 Task: Find a flat in Bien Hoa, Vietnam, for 1 adult from August 1 to August 5, with a price range of ₹6000 to ₹15000, WiFi, and self check-in.
Action: Mouse moved to (438, 107)
Screenshot: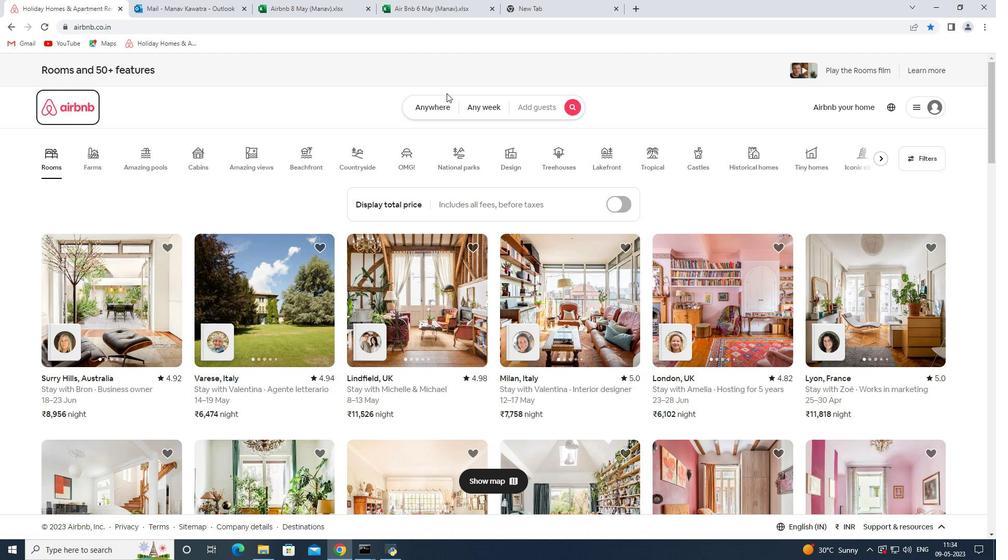 
Action: Mouse pressed left at (438, 107)
Screenshot: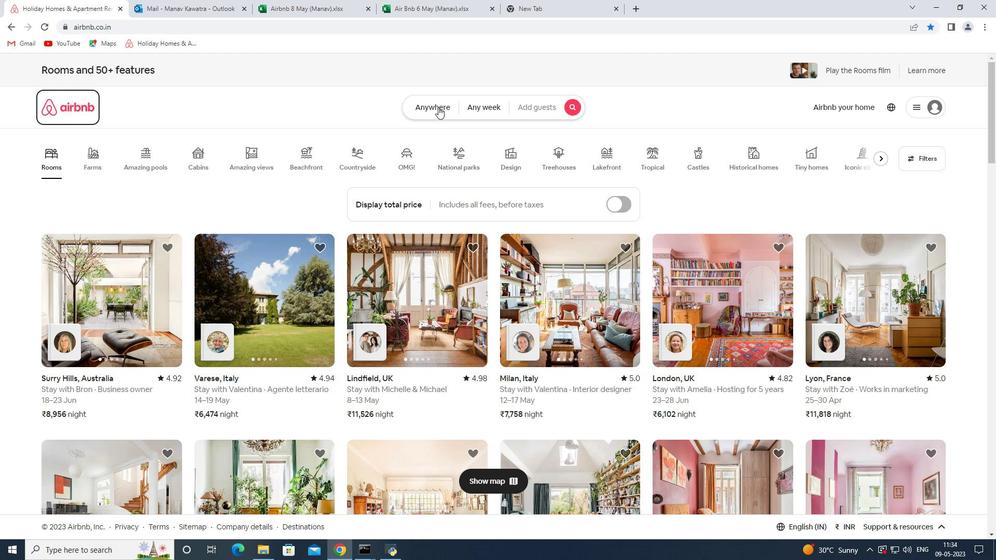 
Action: Mouse moved to (347, 152)
Screenshot: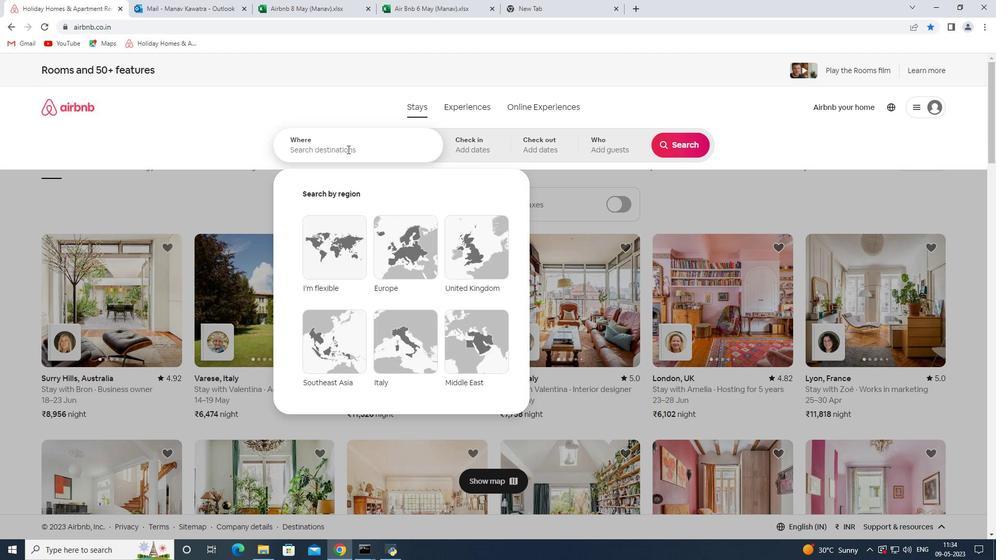 
Action: Mouse pressed left at (347, 152)
Screenshot: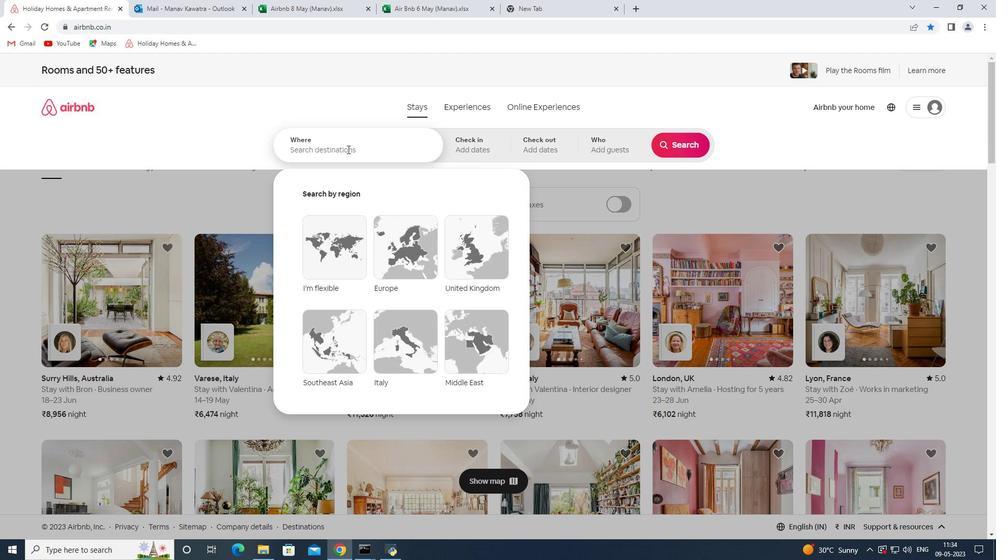 
Action: Key pressed <Key.shift>Bien<Key.space><Key.shift><Key.shift><Key.shift><Key.shift><Key.shift><Key.shift><Key.shift><Key.shift><Key.shift><Key.shift><Key.shift><Key.shift><Key.shift><Key.shift><Key.shift><Key.shift><Key.shift><Key.shift><Key.shift><Key.shift><Key.shift><Key.shift><Key.shift><Key.shift><Key.shift><Key.shift><Key.shift><Key.shift><Key.shift><Key.shift><Key.shift><Key.shift><Key.shift><Key.shift><Key.shift><Key.shift><Key.shift><Key.shift><Key.shift><Key.shift><Key.shift><Key.shift><Key.shift><Key.shift><Key.shift><Key.shift><Key.shift><Key.shift><Key.shift><Key.shift><Key.shift><Key.shift><Key.shift><Key.shift><Key.shift><Key.shift><Key.shift>Hoa<Key.space><Key.shift><Key.shift><Key.shift><Key.shift><Key.shift><Key.shift><Key.shift><Key.shift><Key.shift><Key.shift><Key.shift><Key.shift><Key.shift><Key.shift><Key.shift><Key.shift><Key.shift><Key.shift><Key.shift><Key.shift><Key.shift><Key.shift><Key.shift><Key.shift><Key.shift><Key.shift><Key.shift><Key.shift><Key.shift><Key.shift><Key.shift><Key.shift><Key.shift>Vietnam<Key.space><Key.enter>
Screenshot: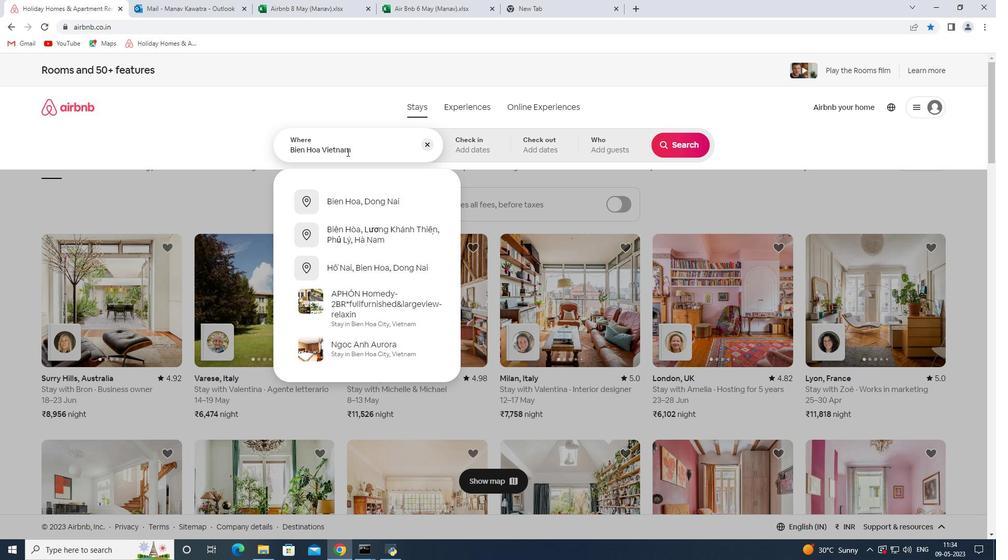
Action: Mouse moved to (679, 226)
Screenshot: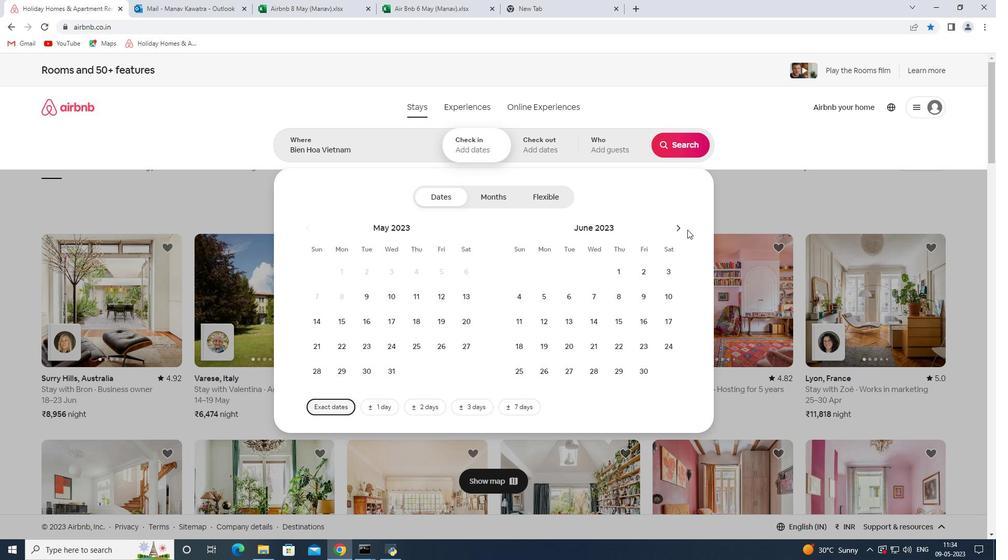 
Action: Mouse pressed left at (679, 226)
Screenshot: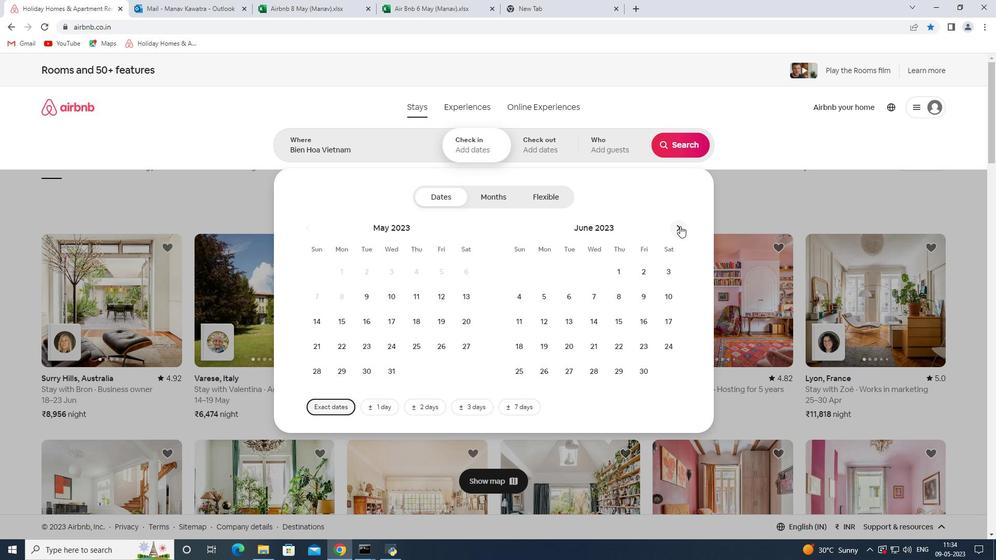
Action: Mouse pressed left at (679, 226)
Screenshot: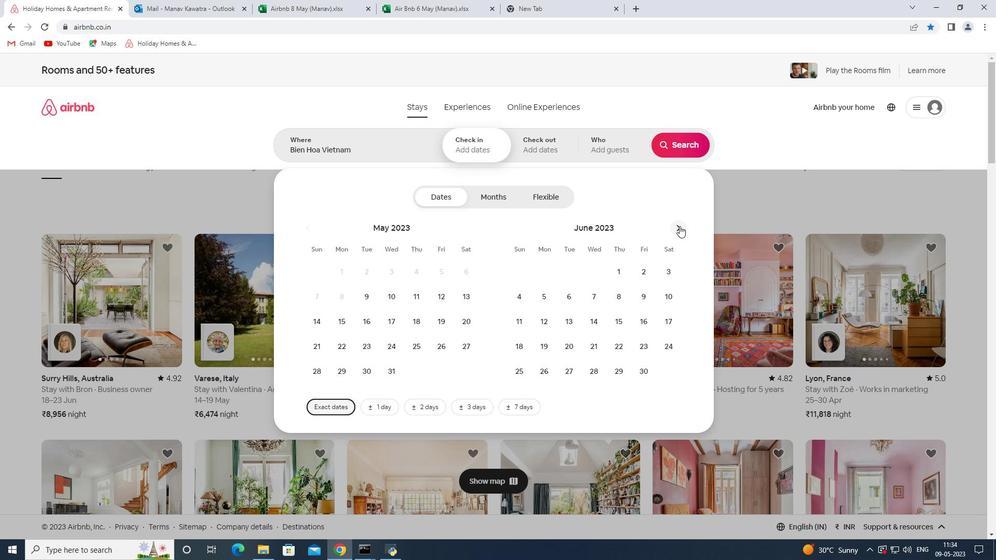 
Action: Mouse pressed left at (679, 226)
Screenshot: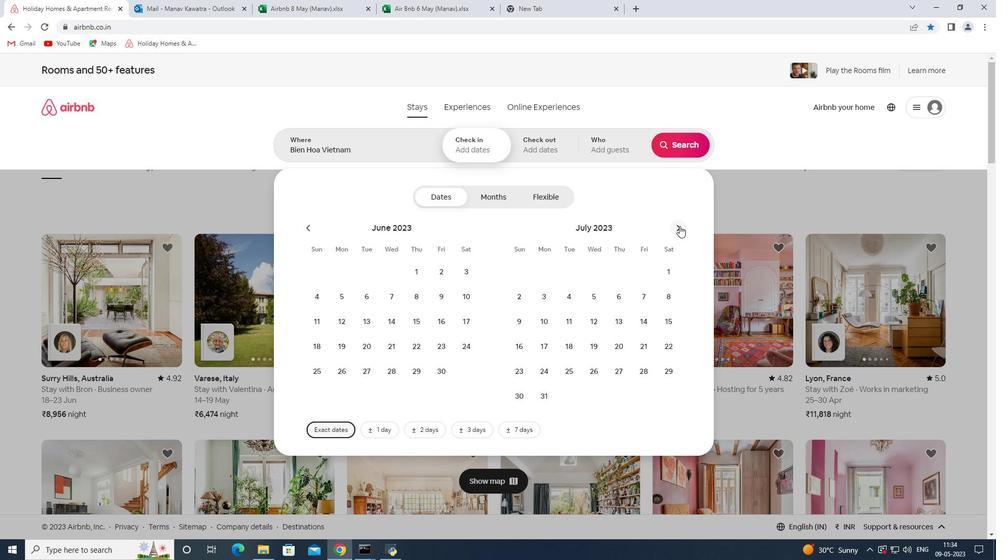 
Action: Mouse moved to (567, 268)
Screenshot: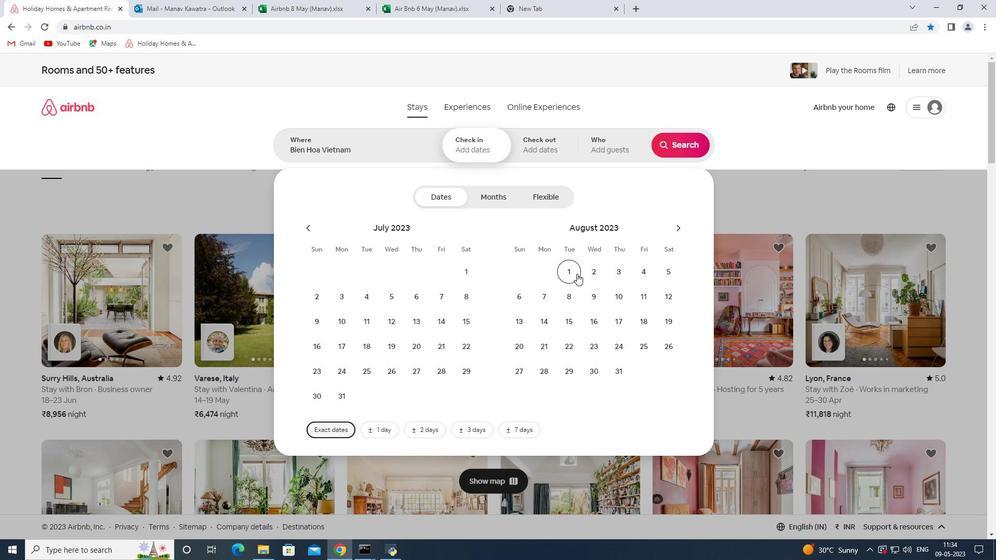 
Action: Mouse pressed left at (567, 268)
Screenshot: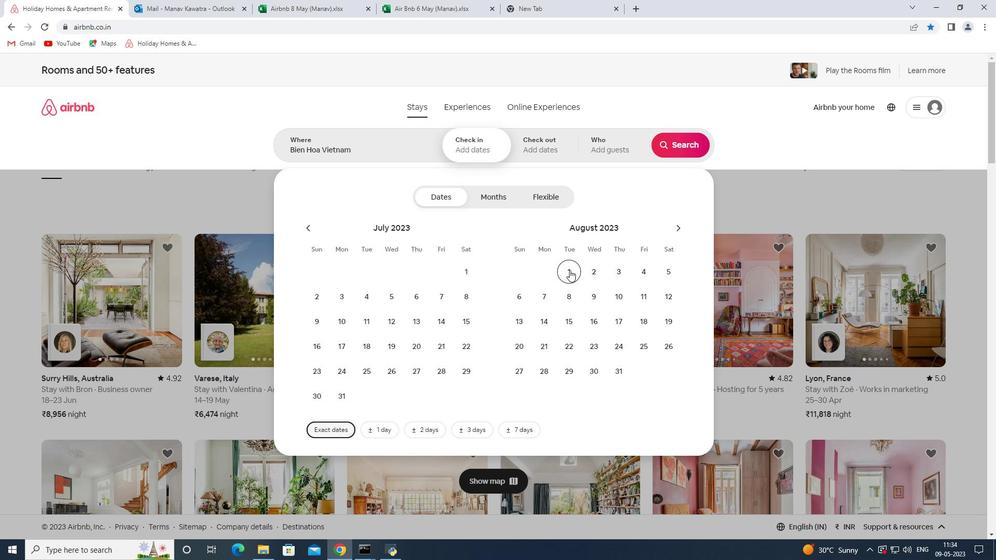 
Action: Mouse moved to (669, 278)
Screenshot: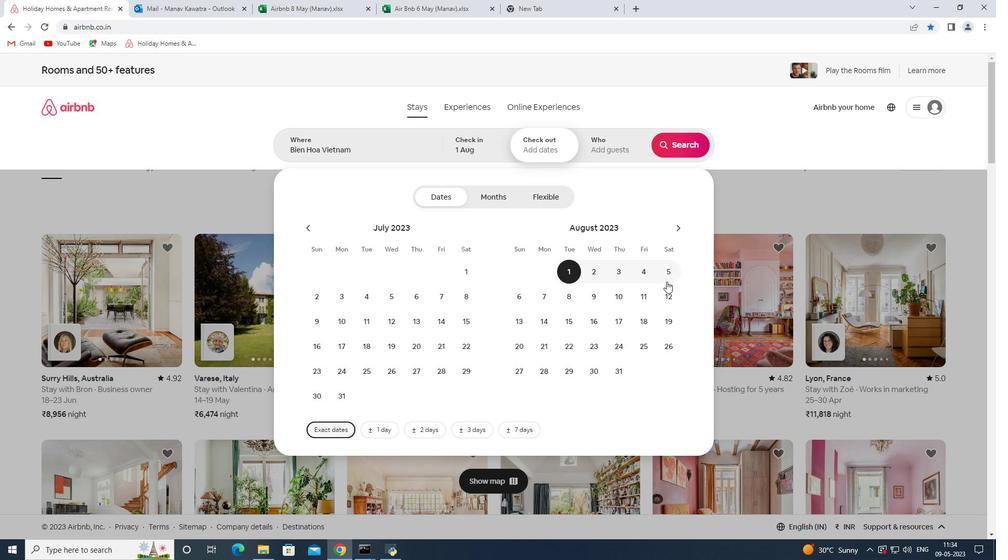 
Action: Mouse pressed left at (669, 278)
Screenshot: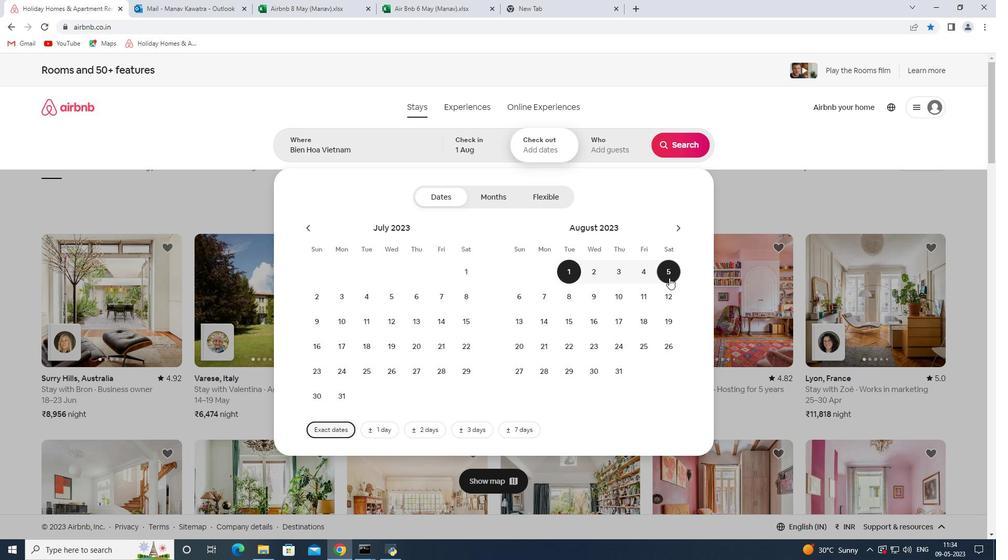 
Action: Mouse moved to (609, 147)
Screenshot: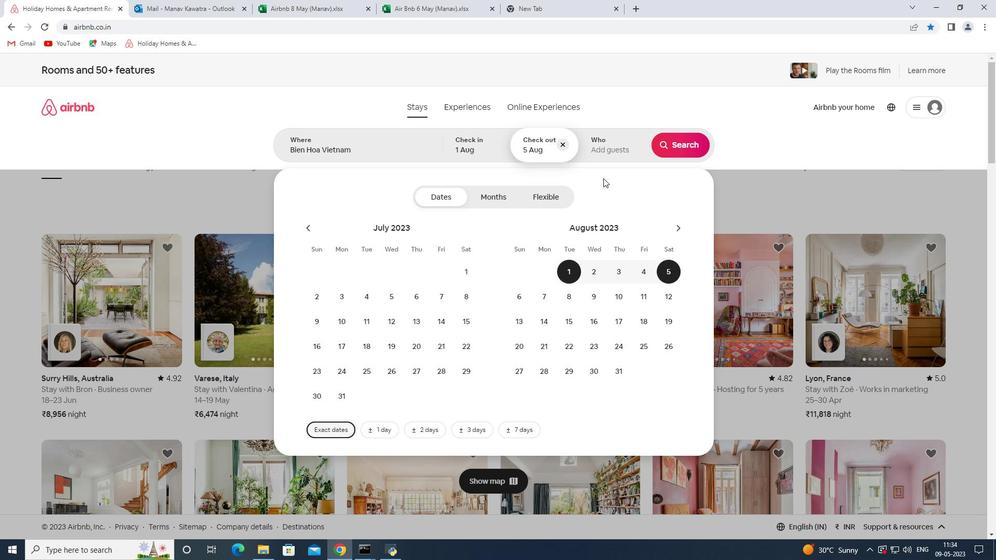 
Action: Mouse pressed left at (609, 147)
Screenshot: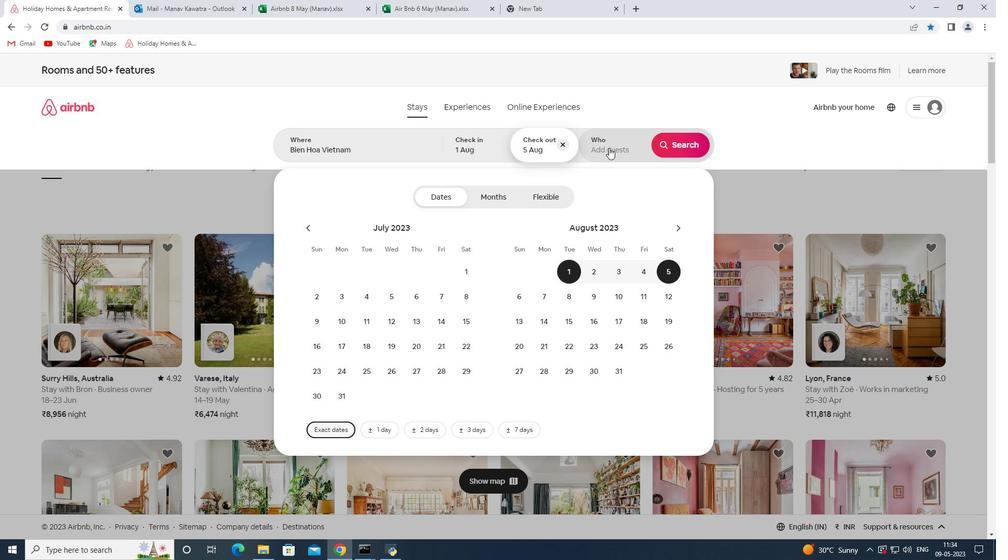 
Action: Mouse moved to (685, 201)
Screenshot: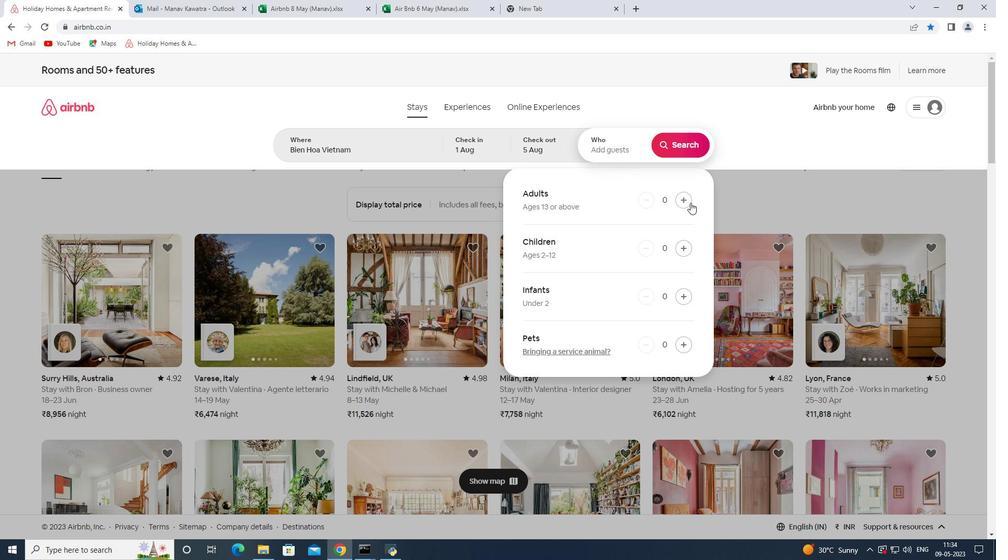 
Action: Mouse pressed left at (685, 201)
Screenshot: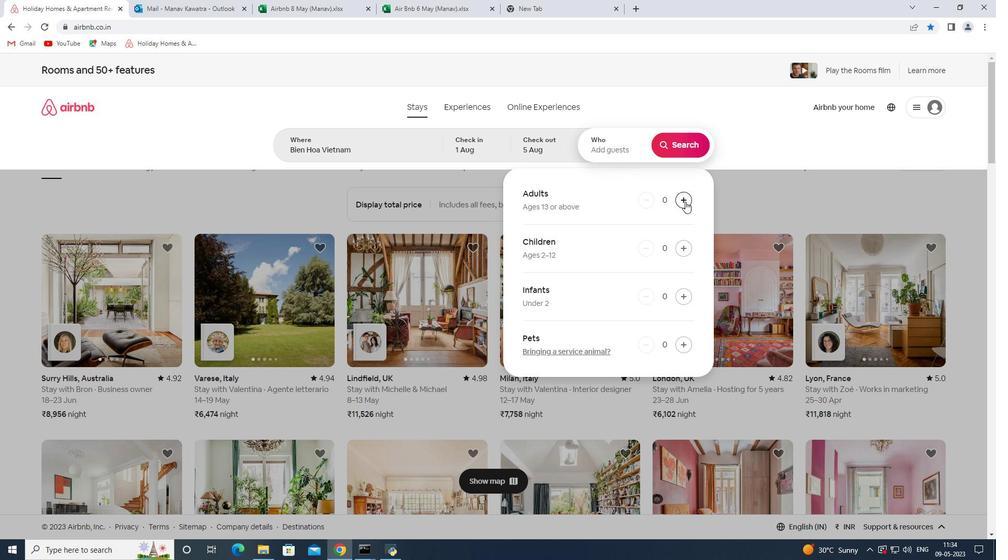 
Action: Mouse moved to (685, 151)
Screenshot: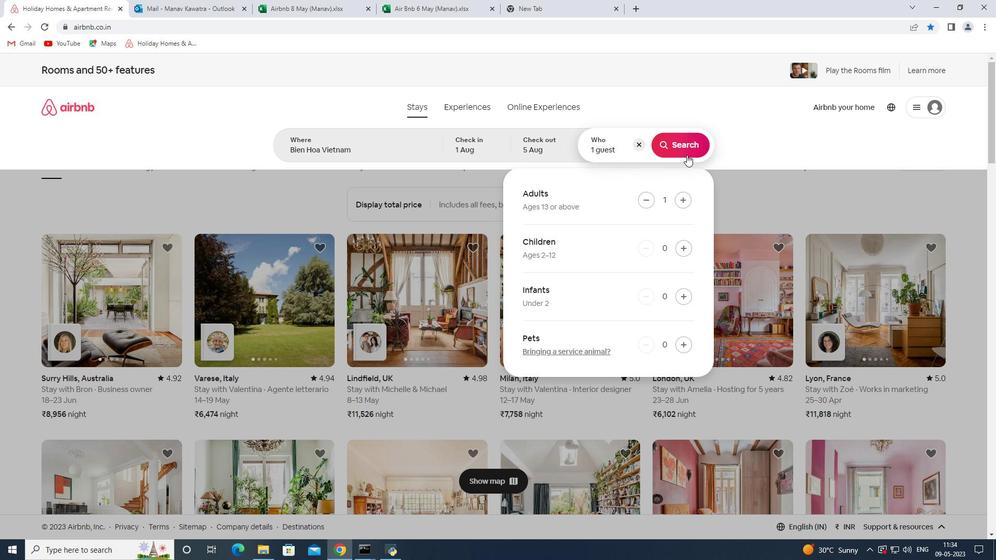 
Action: Mouse pressed left at (685, 151)
Screenshot: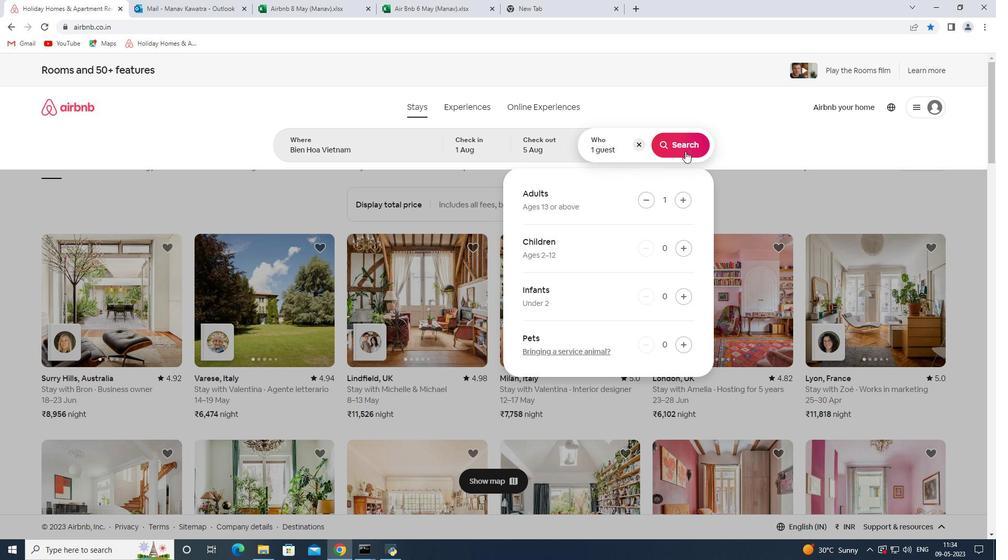 
Action: Mouse moved to (934, 109)
Screenshot: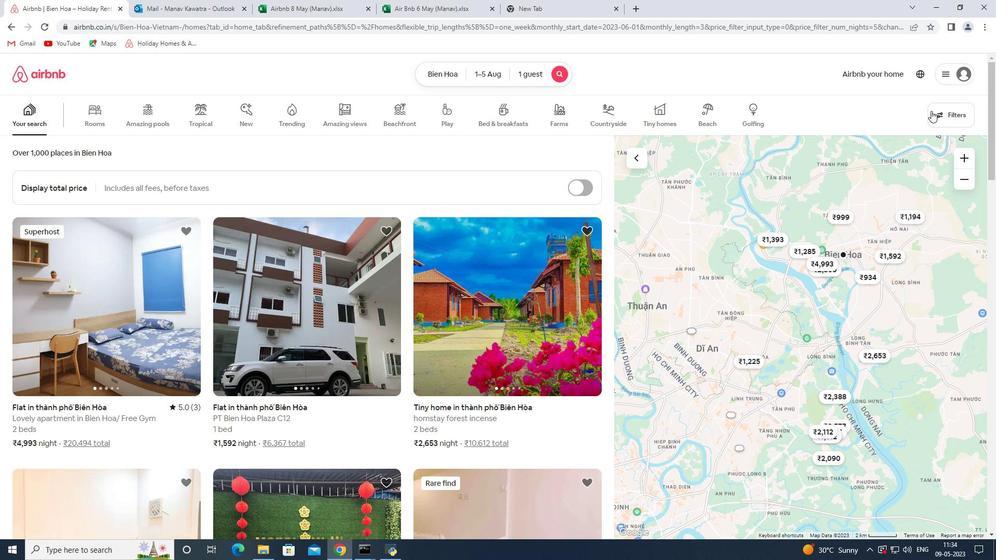 
Action: Mouse pressed left at (934, 109)
Screenshot: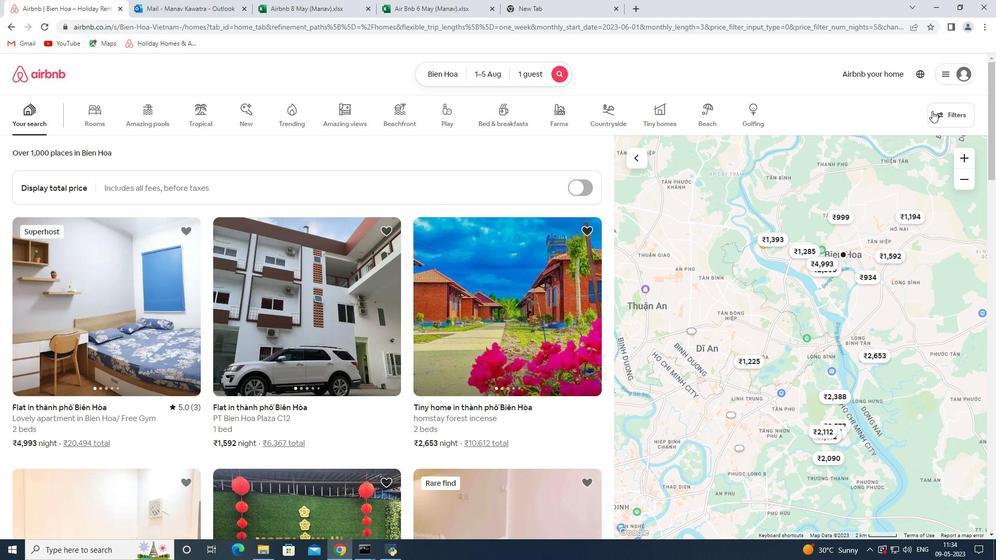 
Action: Mouse moved to (383, 371)
Screenshot: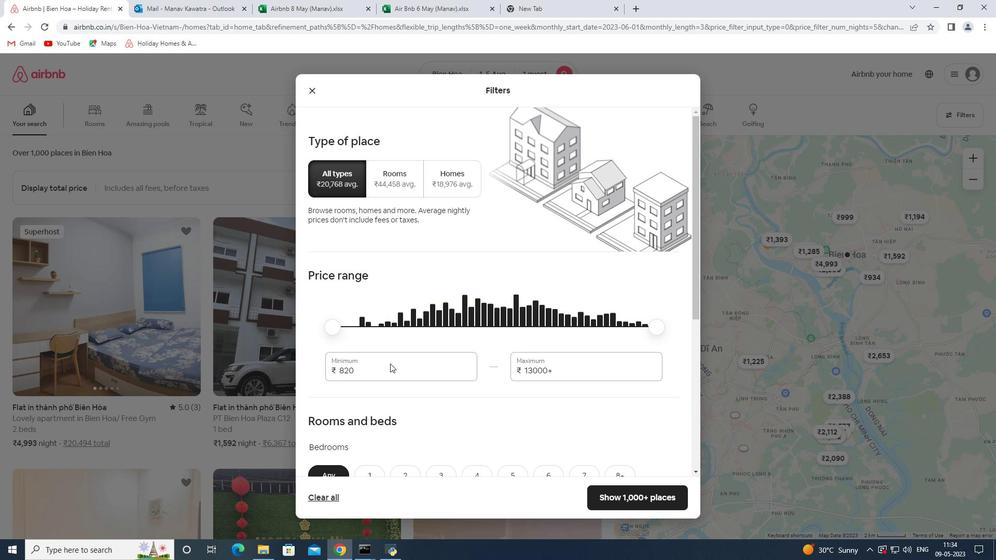 
Action: Mouse pressed left at (383, 371)
Screenshot: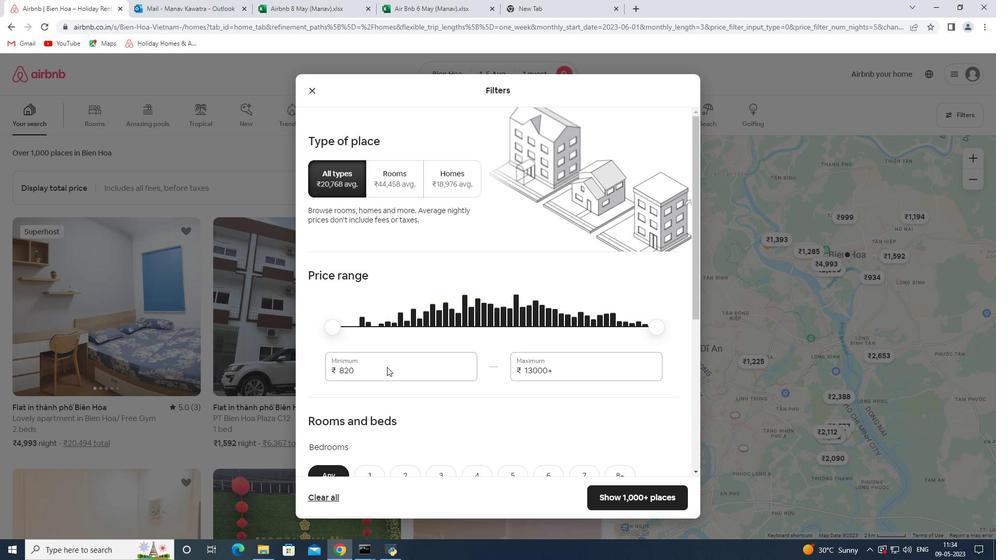 
Action: Mouse pressed left at (383, 371)
Screenshot: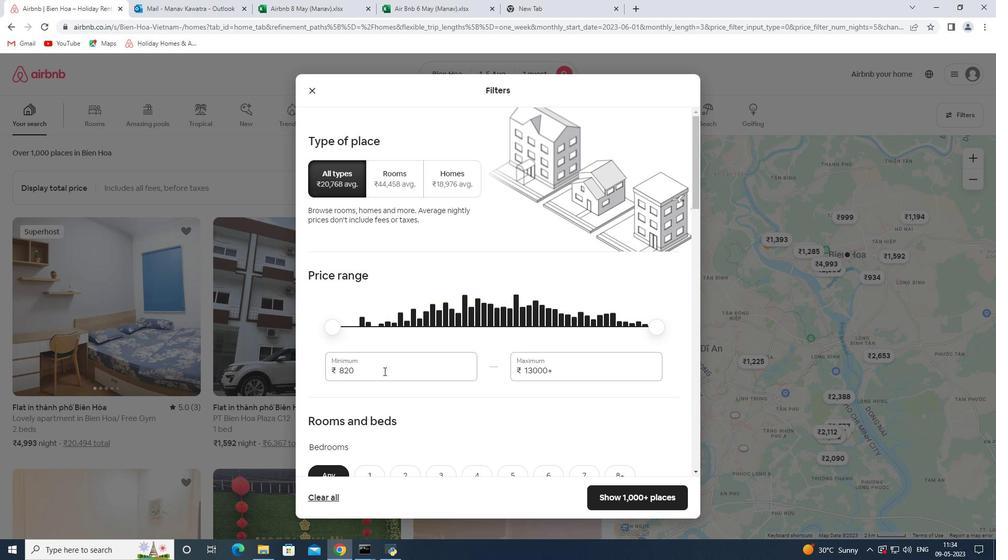
Action: Key pressed 6000<Key.tab>15000
Screenshot: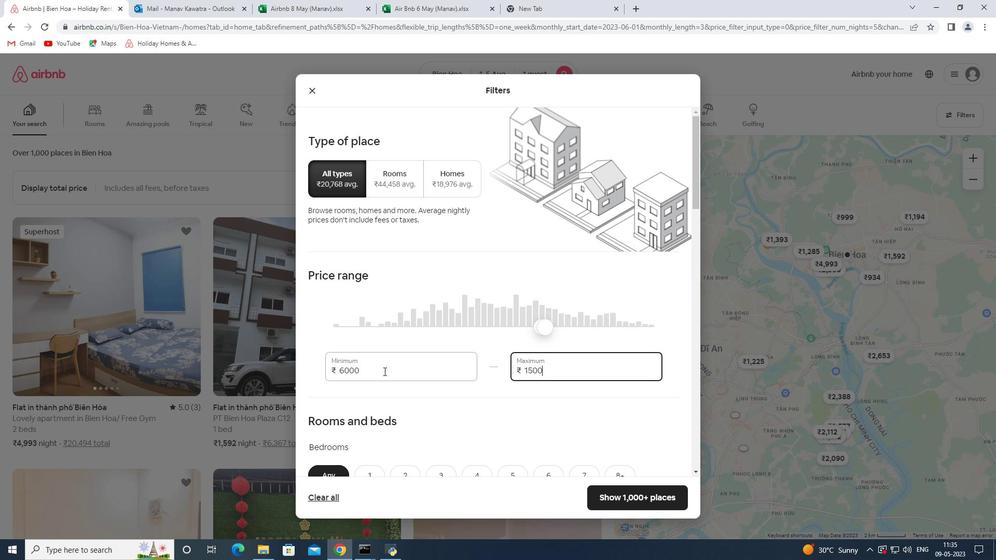 
Action: Mouse moved to (420, 340)
Screenshot: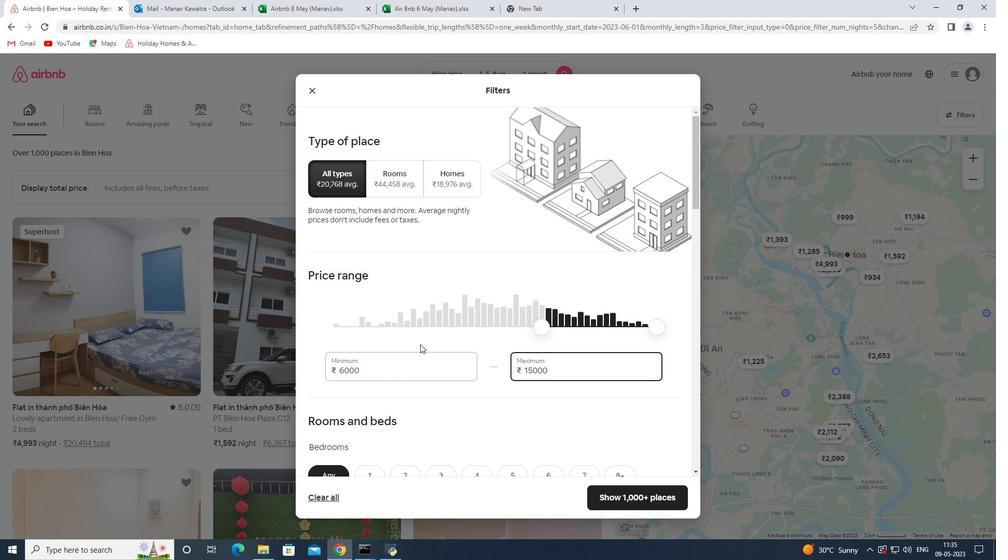 
Action: Mouse scrolled (420, 340) with delta (0, 0)
Screenshot: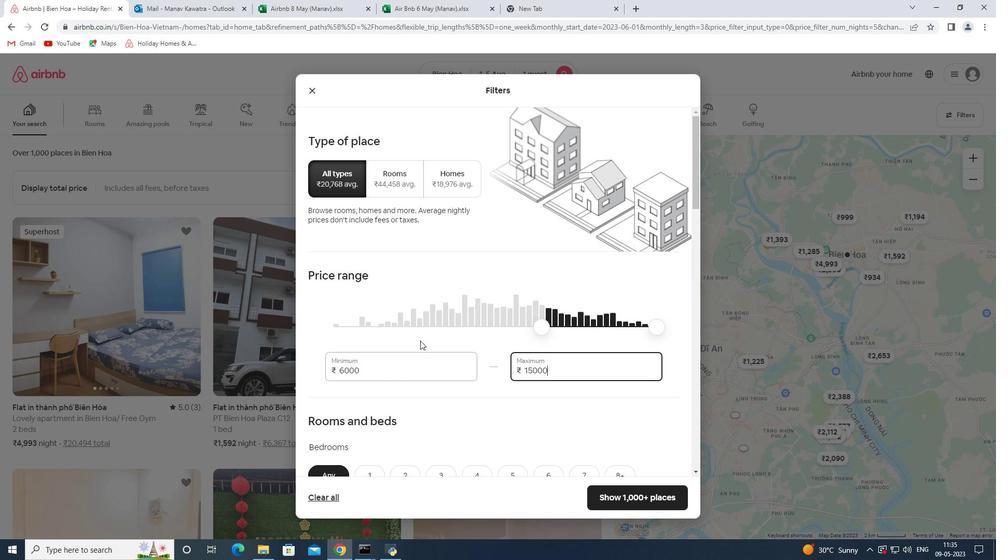 
Action: Mouse scrolled (420, 340) with delta (0, 0)
Screenshot: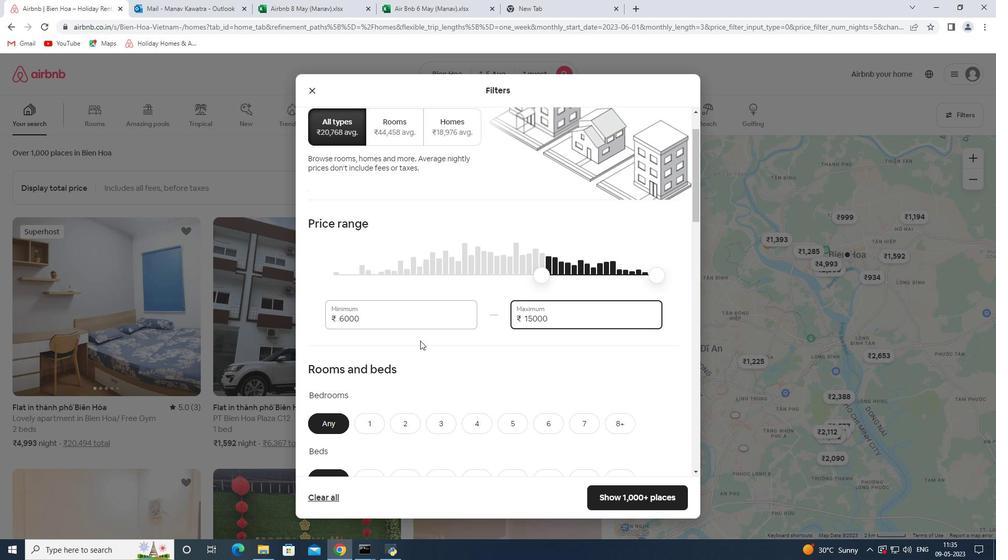 
Action: Mouse moved to (424, 304)
Screenshot: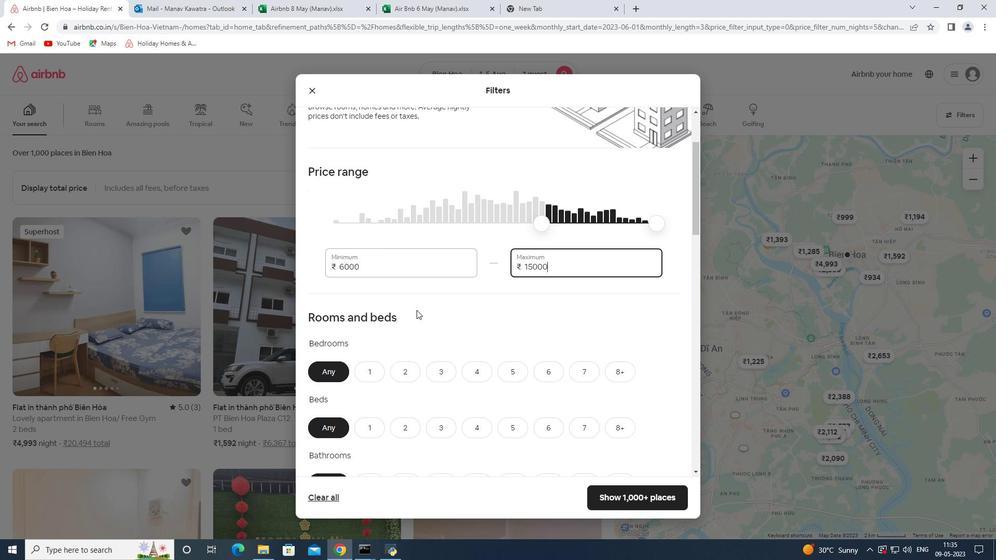 
Action: Mouse scrolled (424, 303) with delta (0, 0)
Screenshot: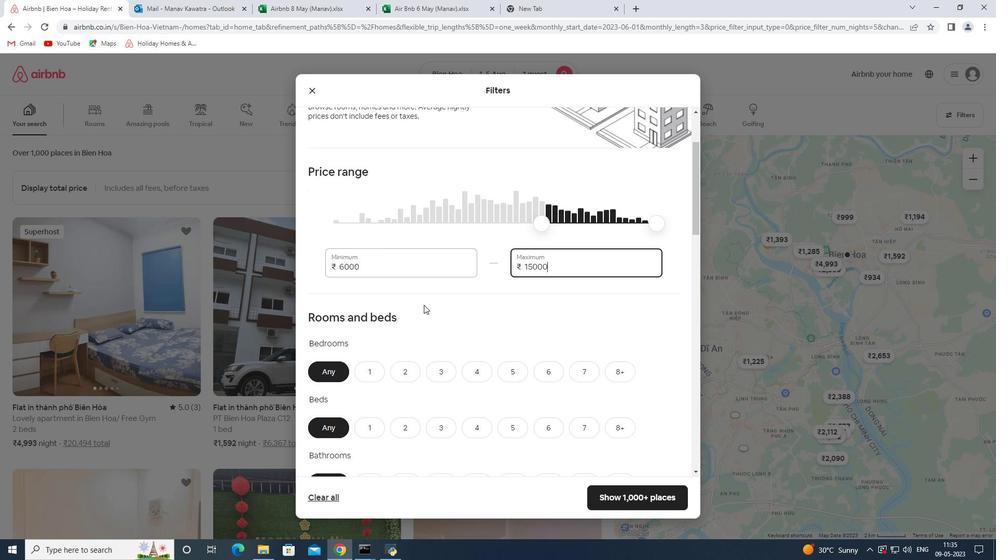 
Action: Mouse moved to (464, 278)
Screenshot: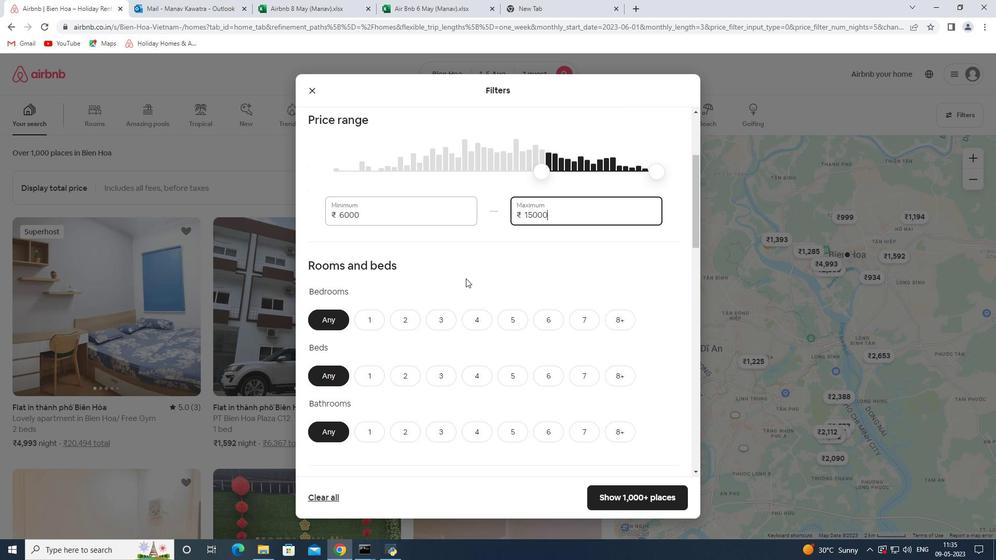 
Action: Mouse scrolled (464, 278) with delta (0, 0)
Screenshot: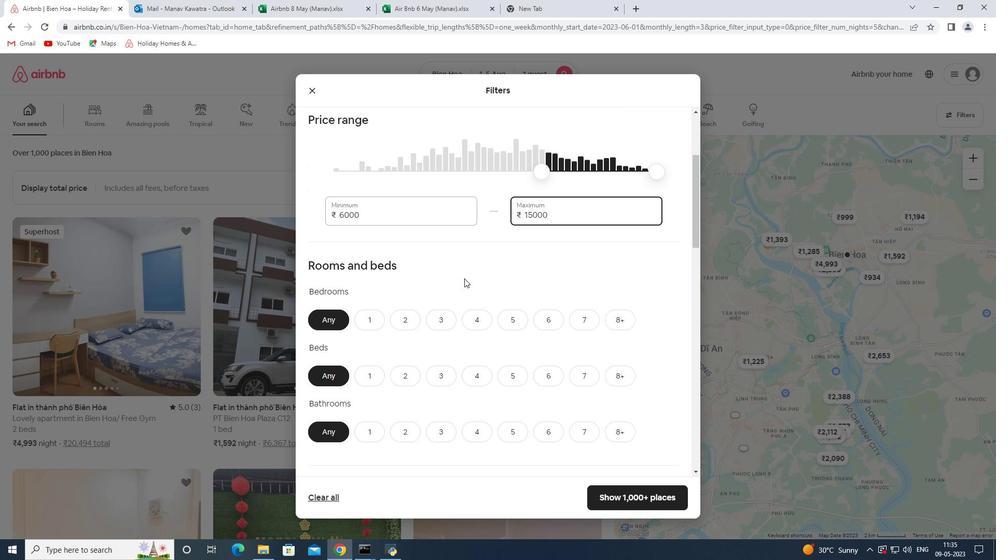 
Action: Mouse moved to (370, 270)
Screenshot: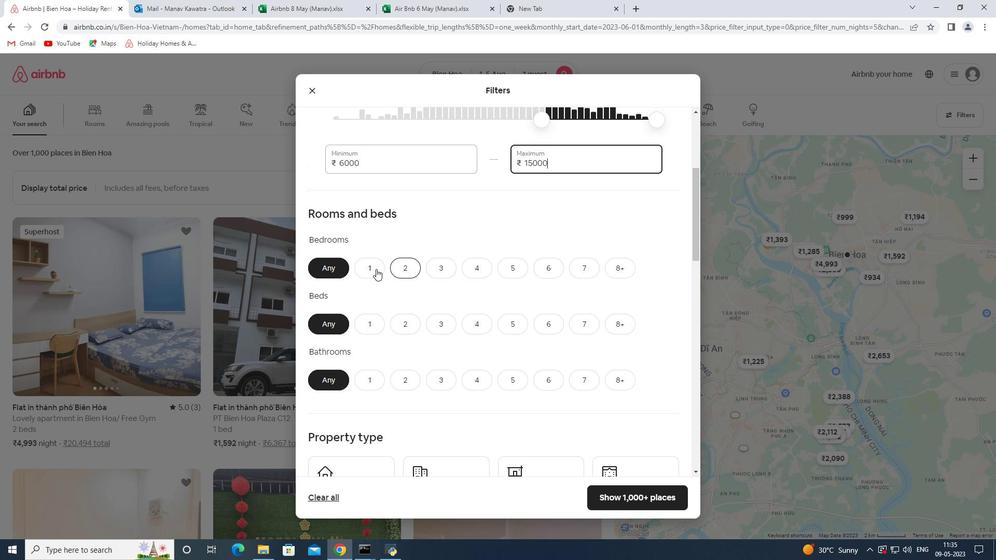
Action: Mouse pressed left at (370, 270)
Screenshot: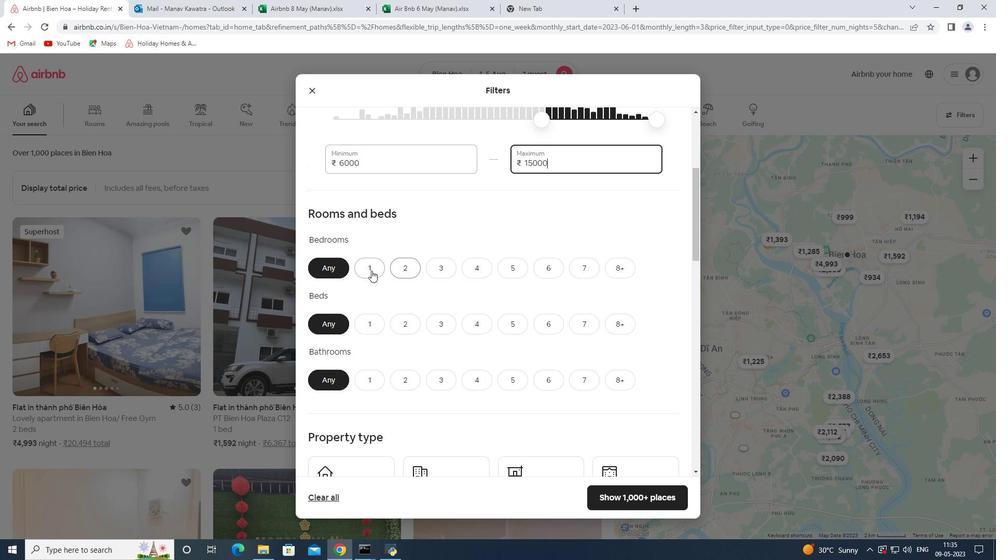 
Action: Mouse moved to (369, 321)
Screenshot: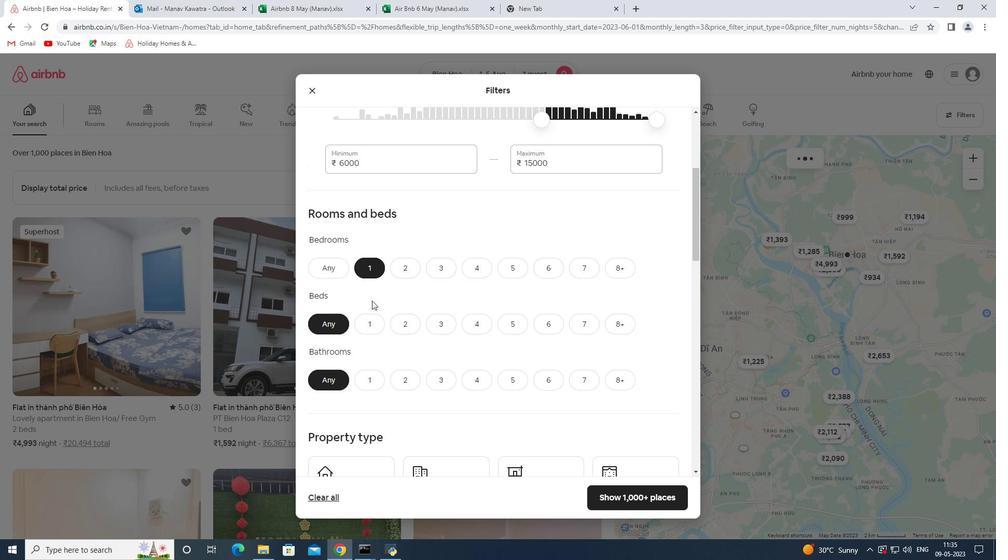 
Action: Mouse pressed left at (369, 321)
Screenshot: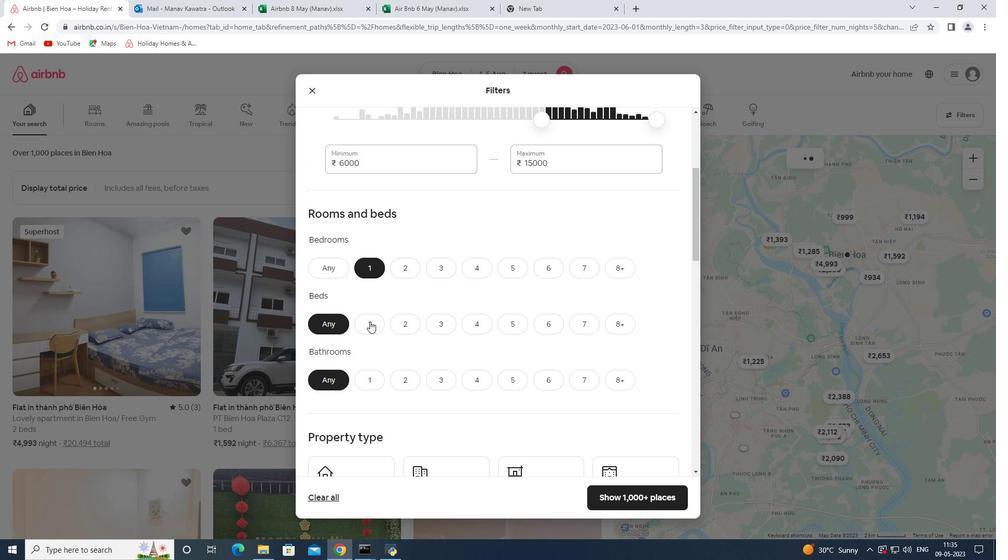 
Action: Mouse moved to (372, 372)
Screenshot: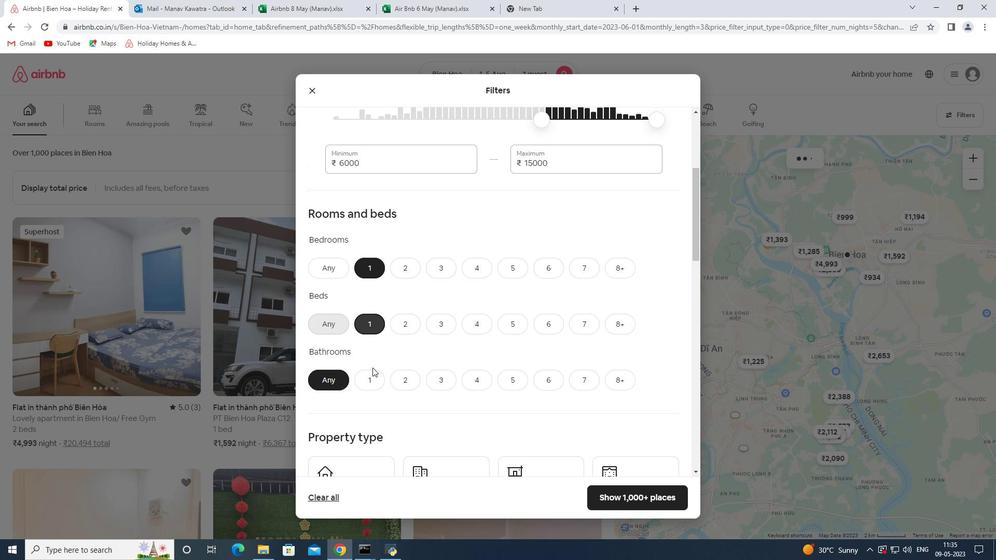 
Action: Mouse pressed left at (372, 372)
Screenshot: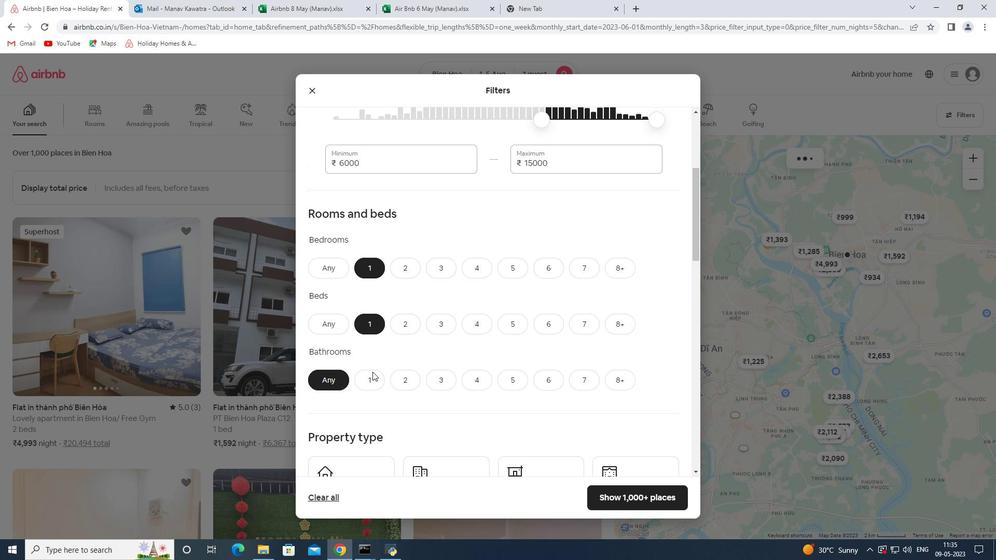 
Action: Mouse moved to (430, 334)
Screenshot: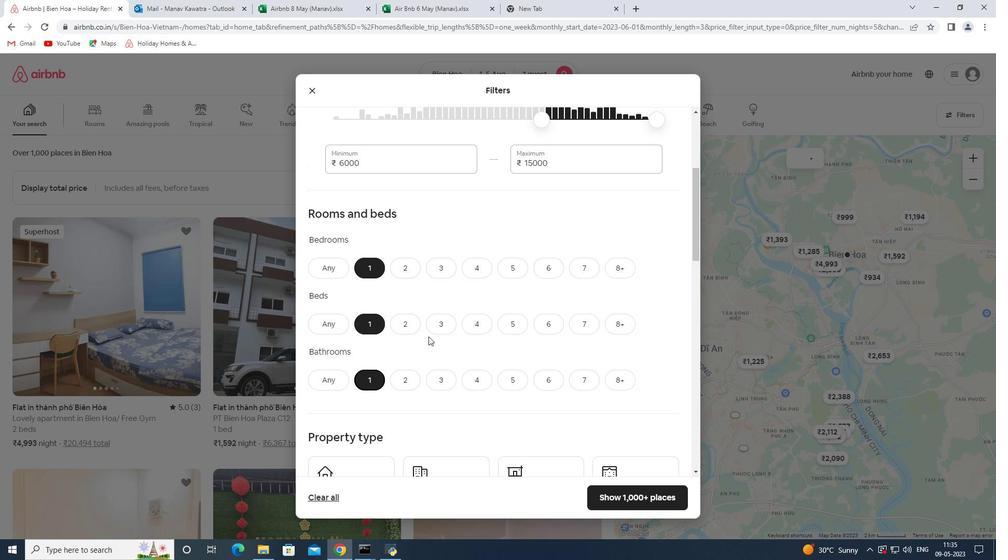 
Action: Mouse scrolled (430, 334) with delta (0, 0)
Screenshot: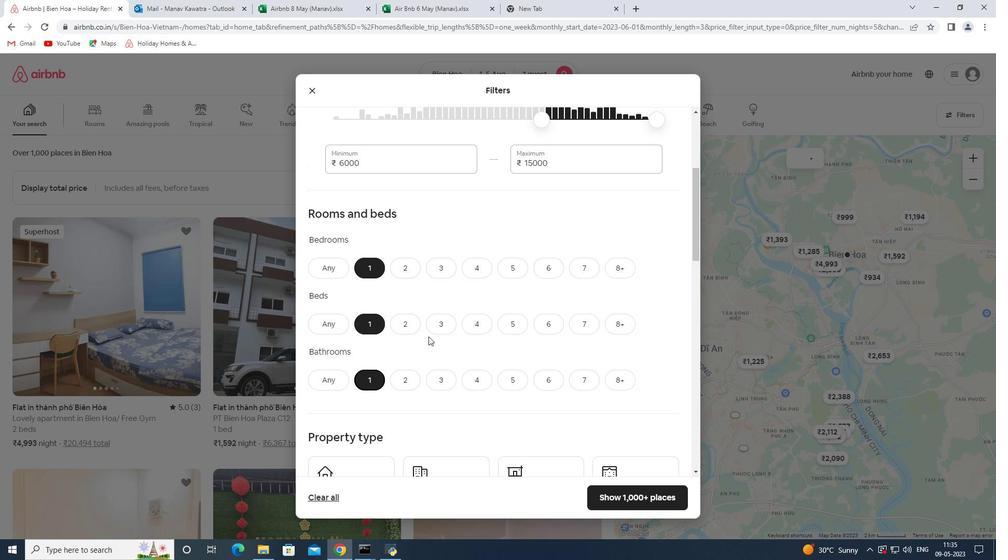 
Action: Mouse scrolled (430, 334) with delta (0, 0)
Screenshot: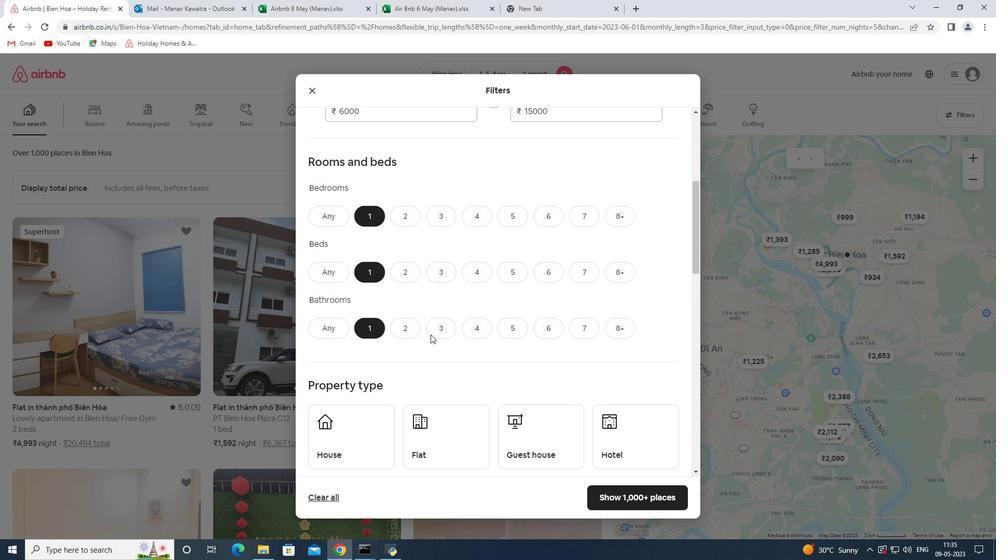 
Action: Mouse scrolled (430, 334) with delta (0, 0)
Screenshot: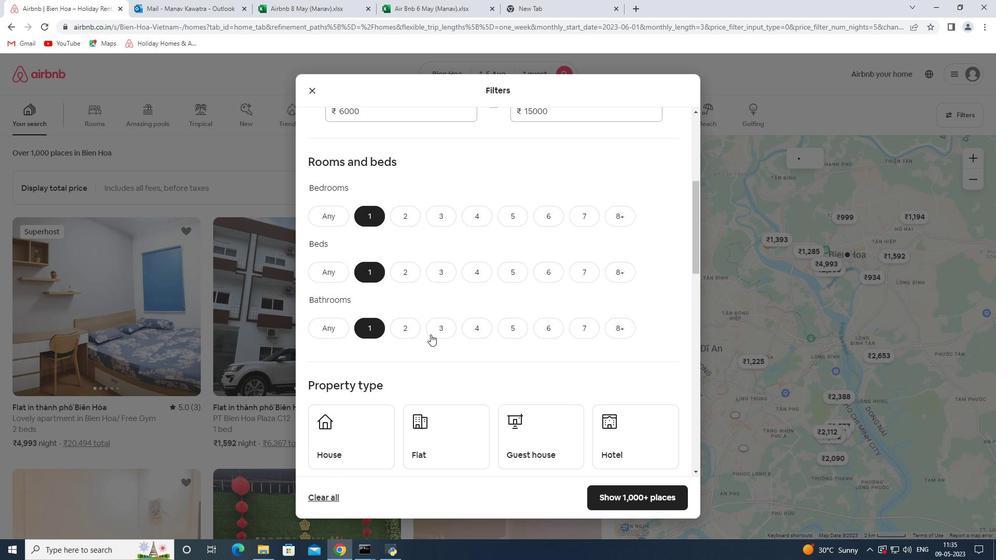 
Action: Mouse moved to (359, 343)
Screenshot: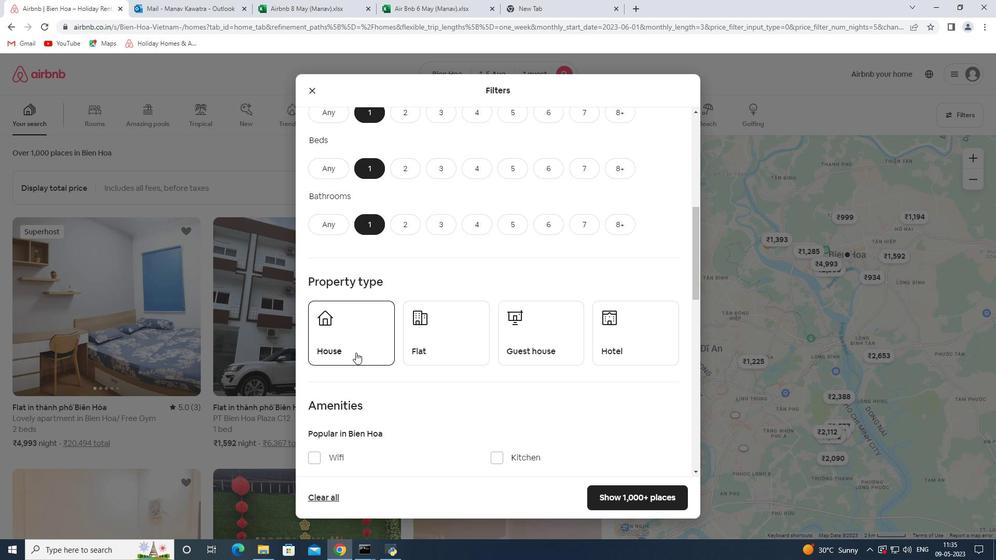 
Action: Mouse pressed left at (359, 343)
Screenshot: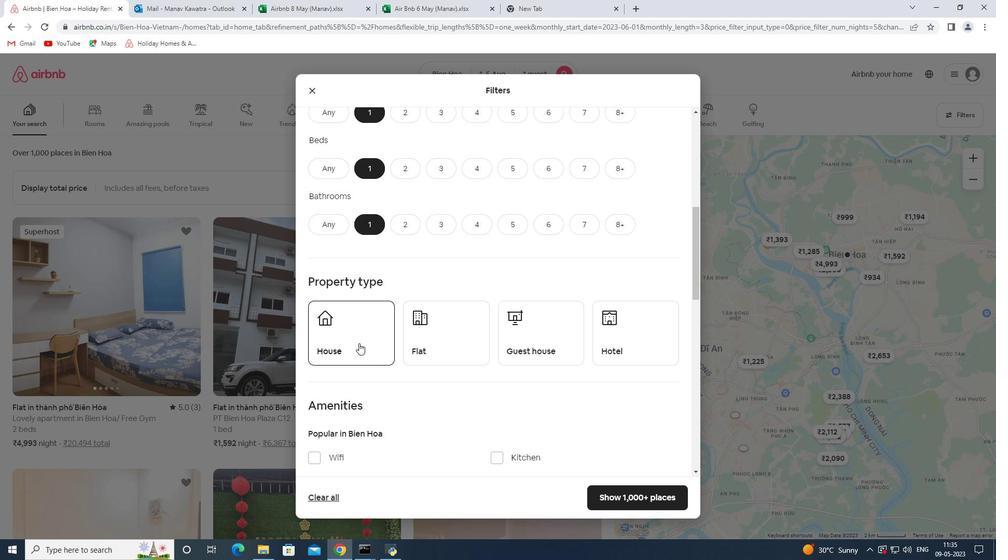 
Action: Mouse moved to (442, 343)
Screenshot: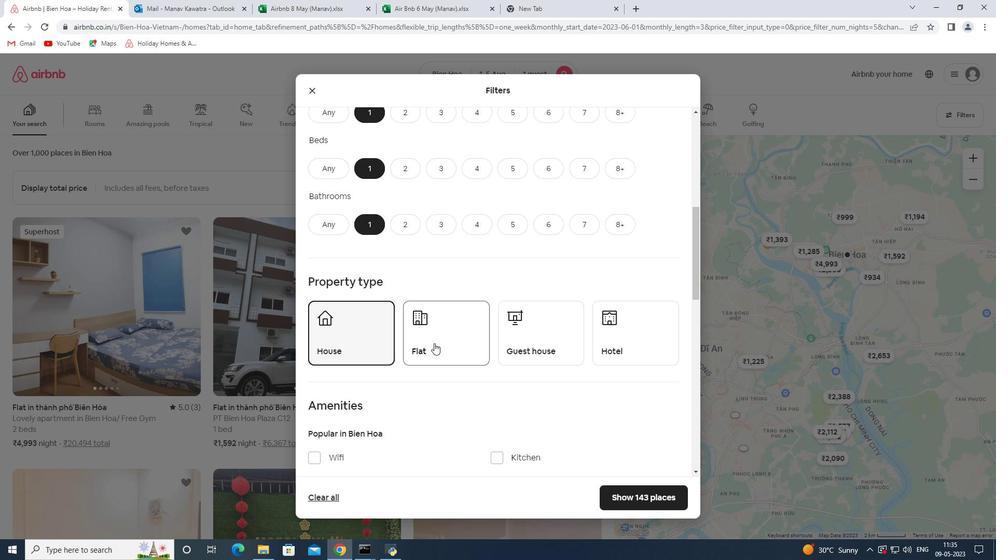 
Action: Mouse pressed left at (442, 343)
Screenshot: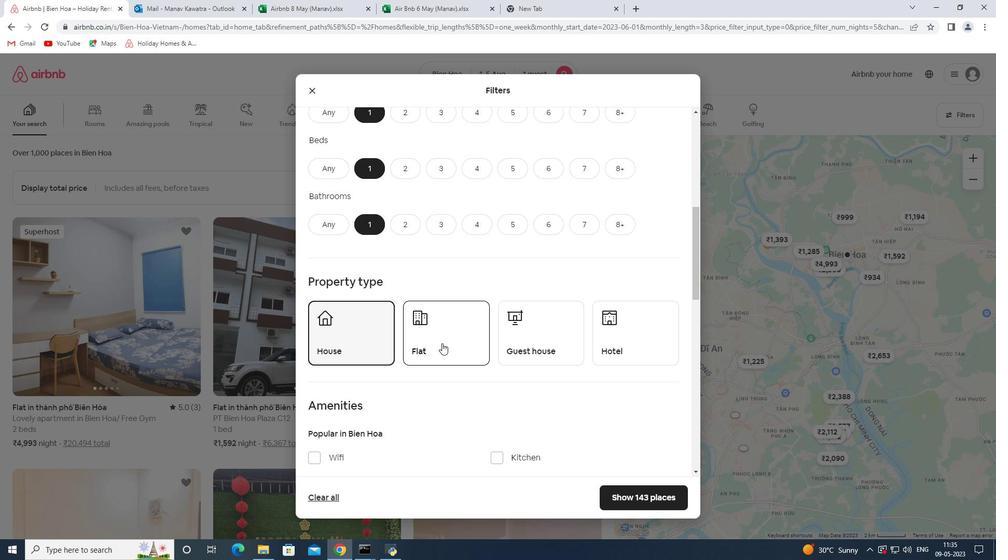 
Action: Mouse moved to (527, 338)
Screenshot: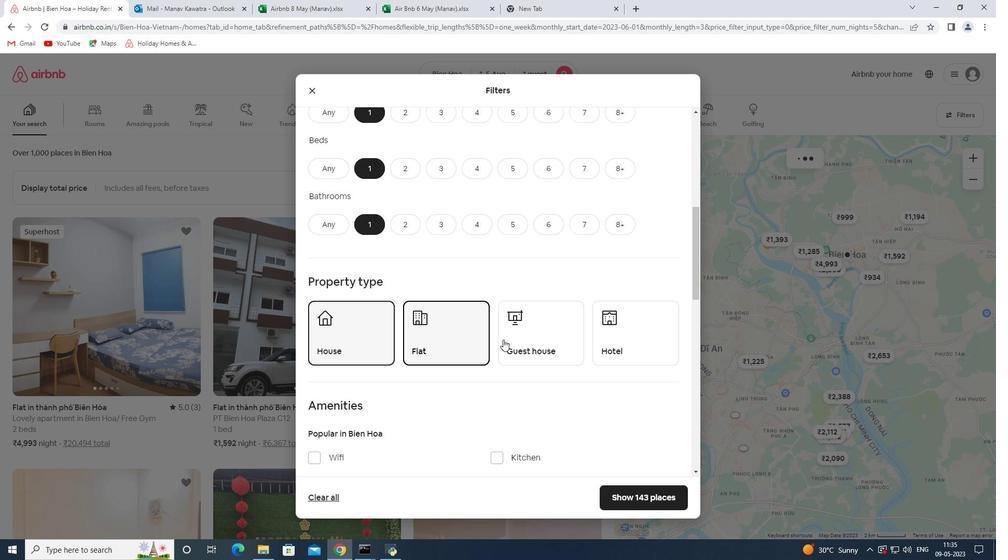 
Action: Mouse pressed left at (527, 338)
Screenshot: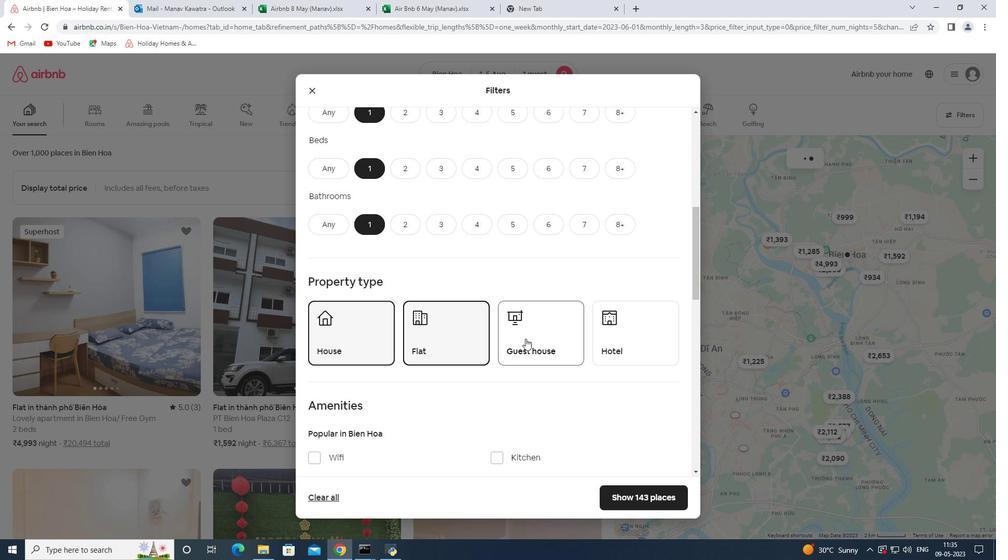 
Action: Mouse moved to (513, 388)
Screenshot: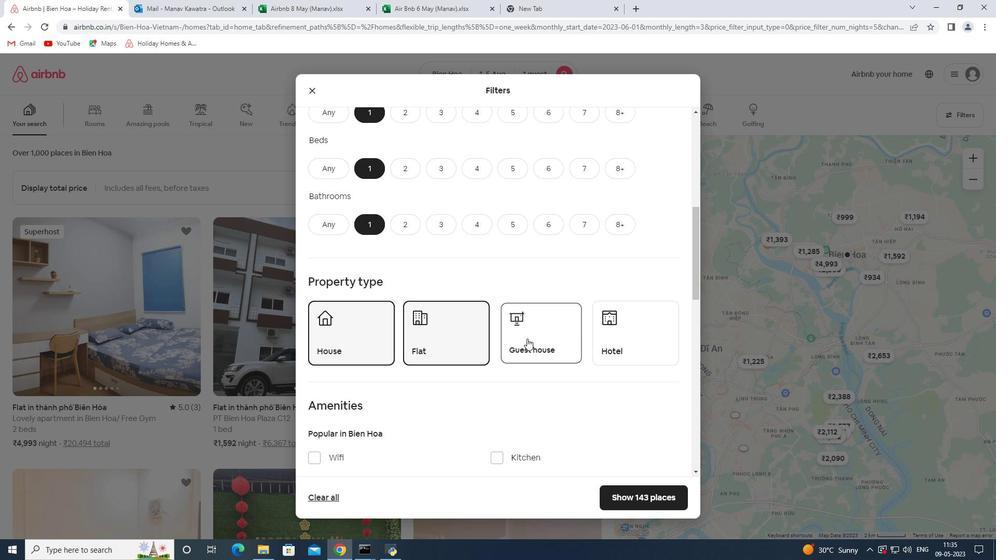 
Action: Mouse scrolled (513, 387) with delta (0, 0)
Screenshot: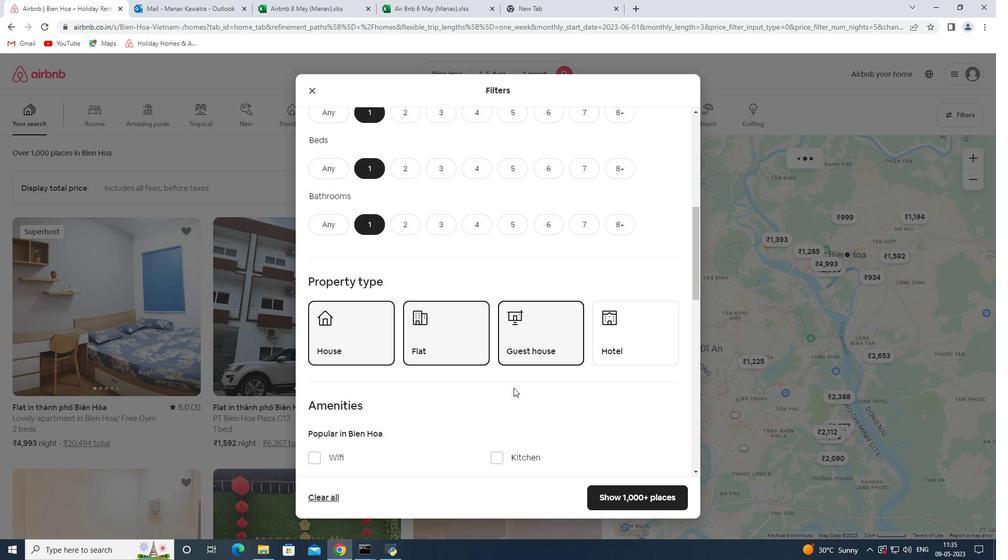 
Action: Mouse moved to (513, 387)
Screenshot: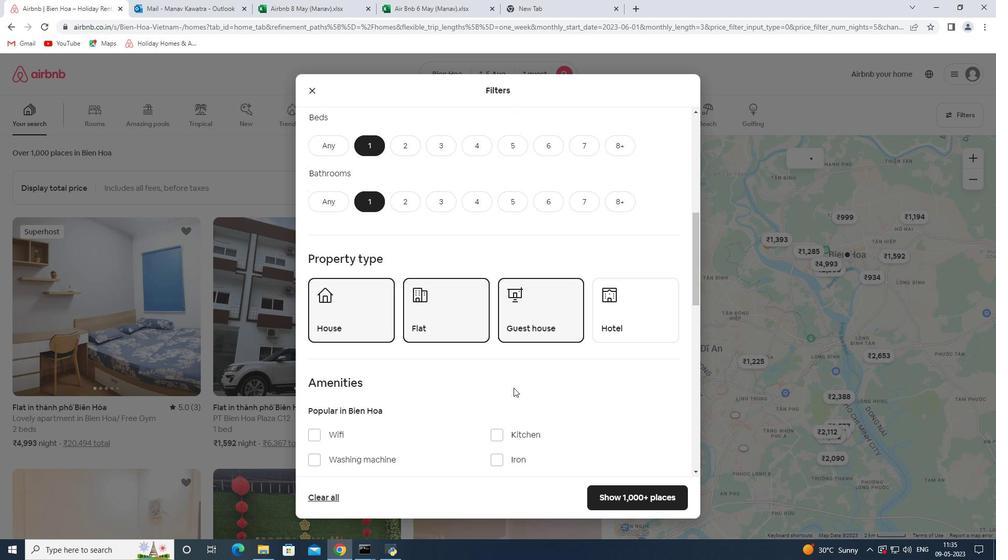 
Action: Mouse scrolled (513, 387) with delta (0, 0)
Screenshot: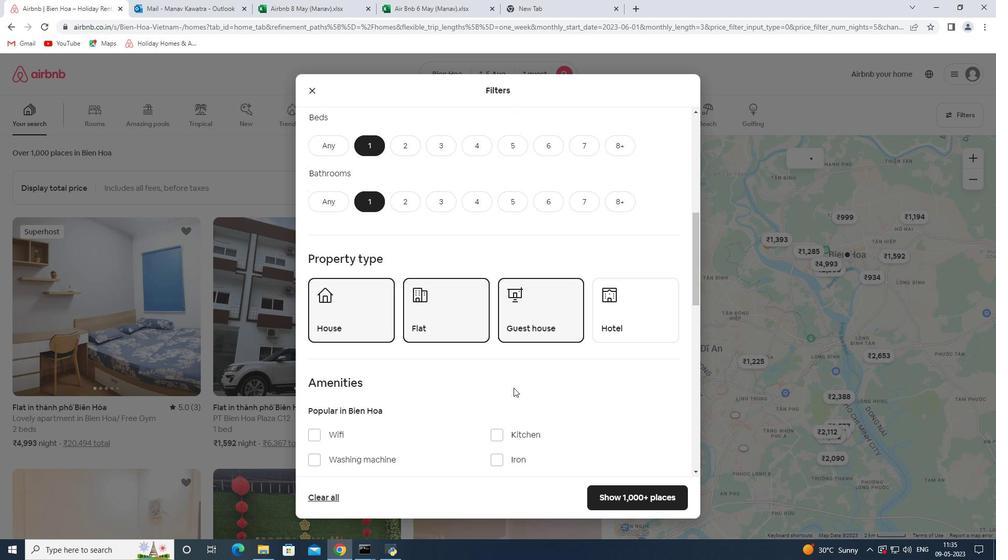 
Action: Mouse moved to (325, 351)
Screenshot: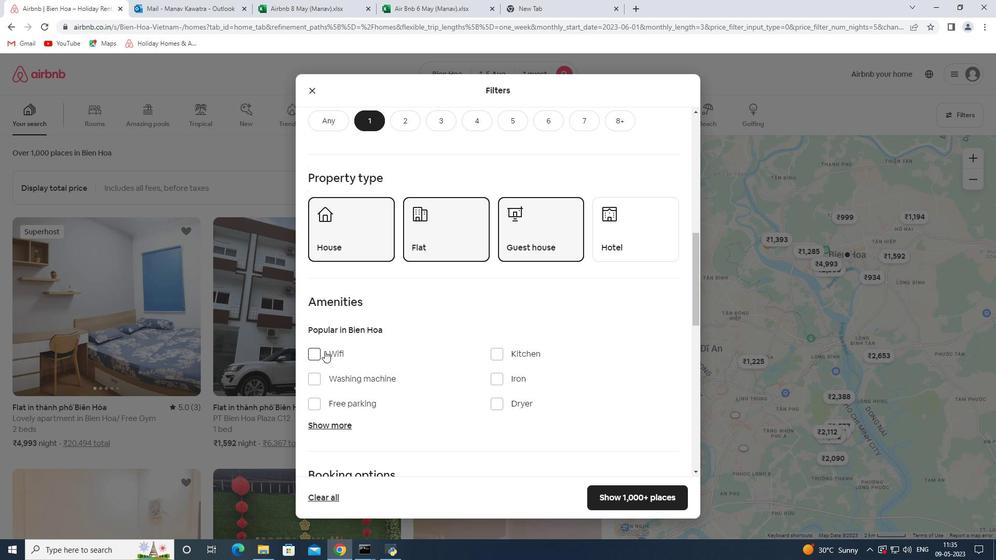 
Action: Mouse pressed left at (325, 351)
Screenshot: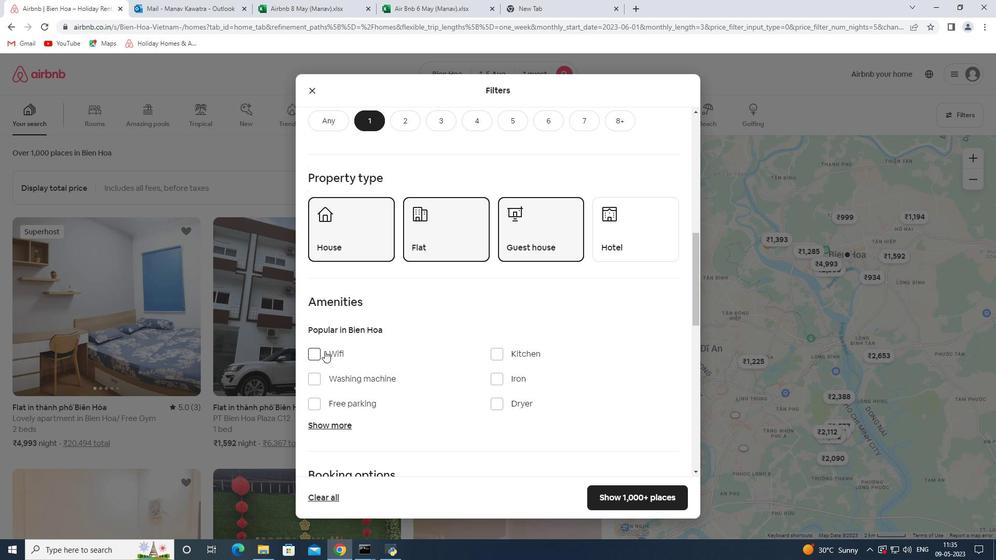 
Action: Mouse moved to (437, 315)
Screenshot: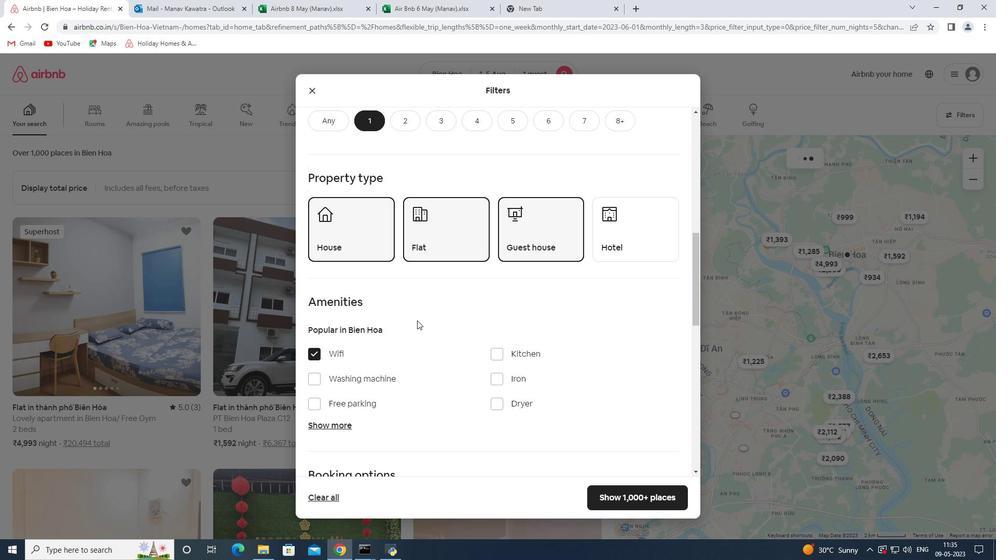
Action: Mouse scrolled (437, 314) with delta (0, 0)
Screenshot: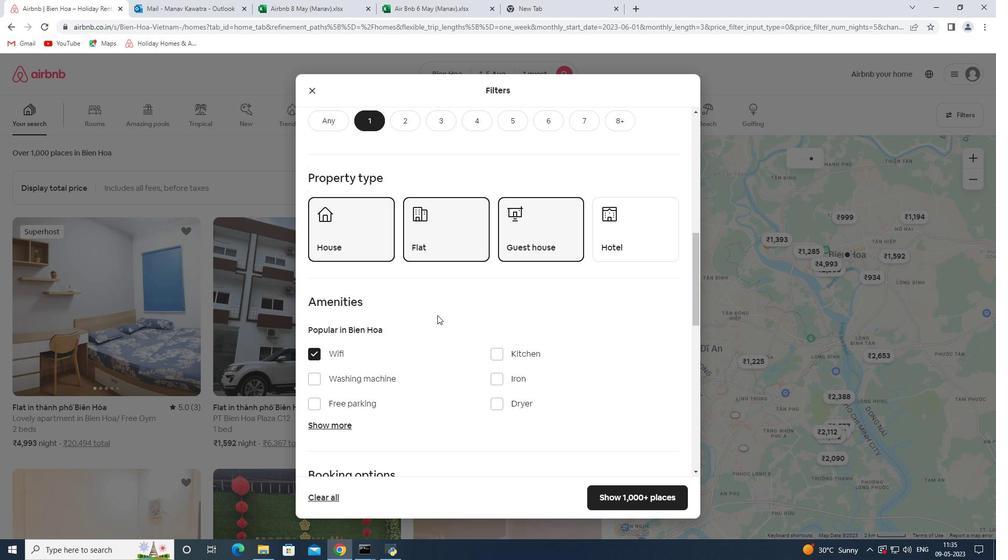 
Action: Mouse scrolled (437, 314) with delta (0, 0)
Screenshot: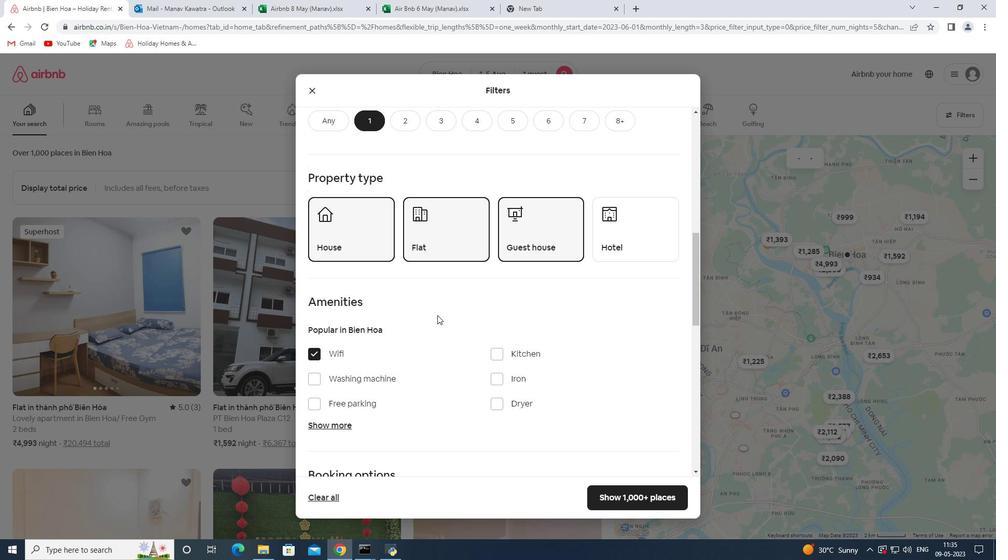 
Action: Mouse scrolled (437, 314) with delta (0, 0)
Screenshot: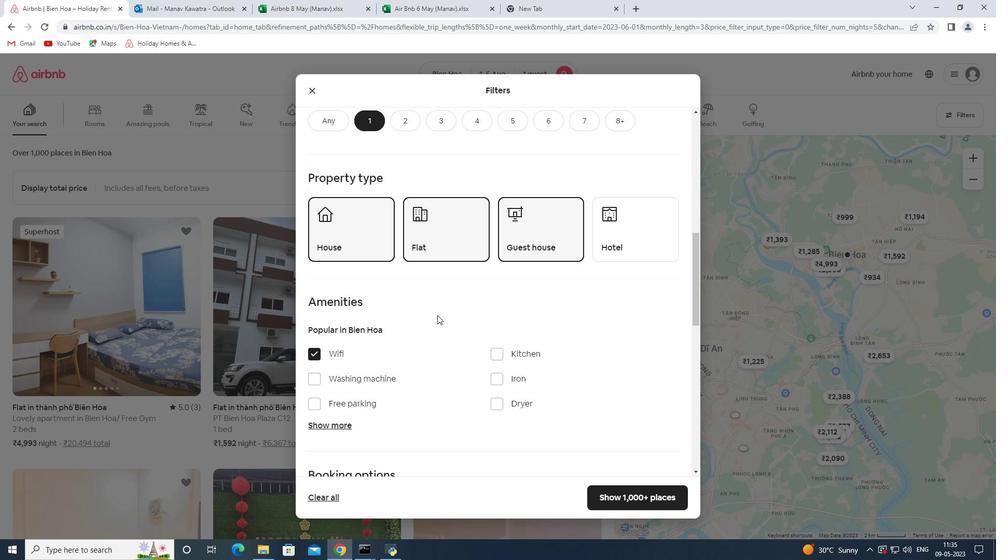 
Action: Mouse scrolled (437, 314) with delta (0, 0)
Screenshot: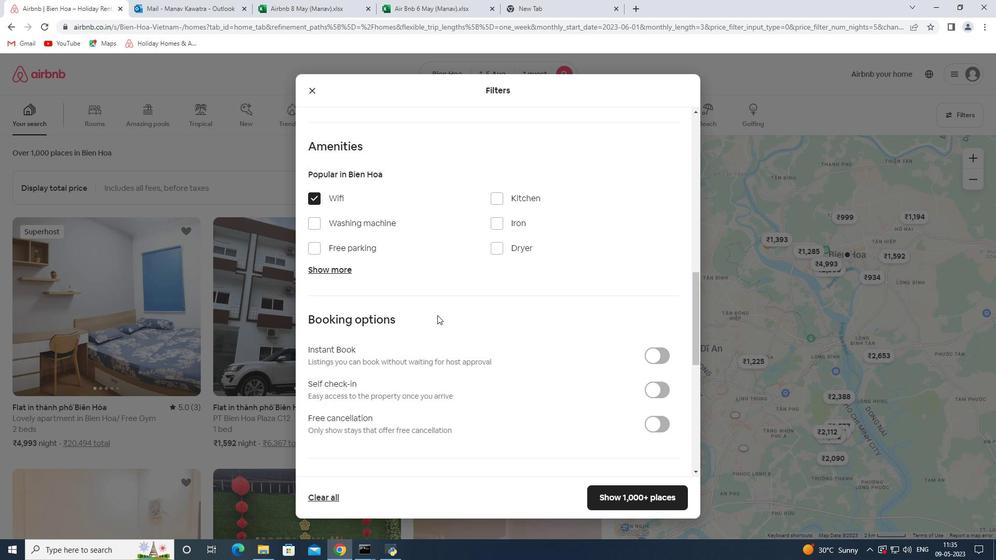 
Action: Mouse scrolled (437, 314) with delta (0, 0)
Screenshot: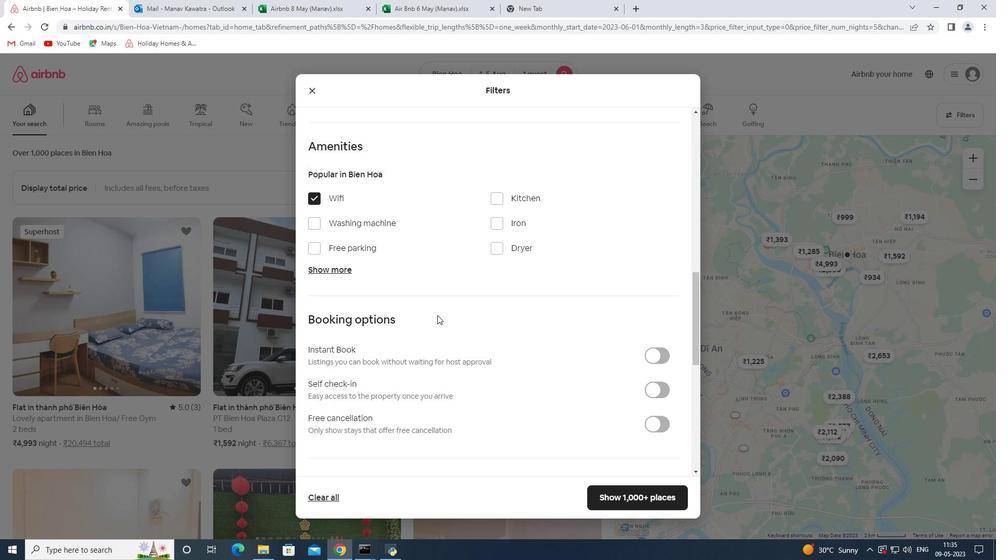 
Action: Mouse moved to (663, 287)
Screenshot: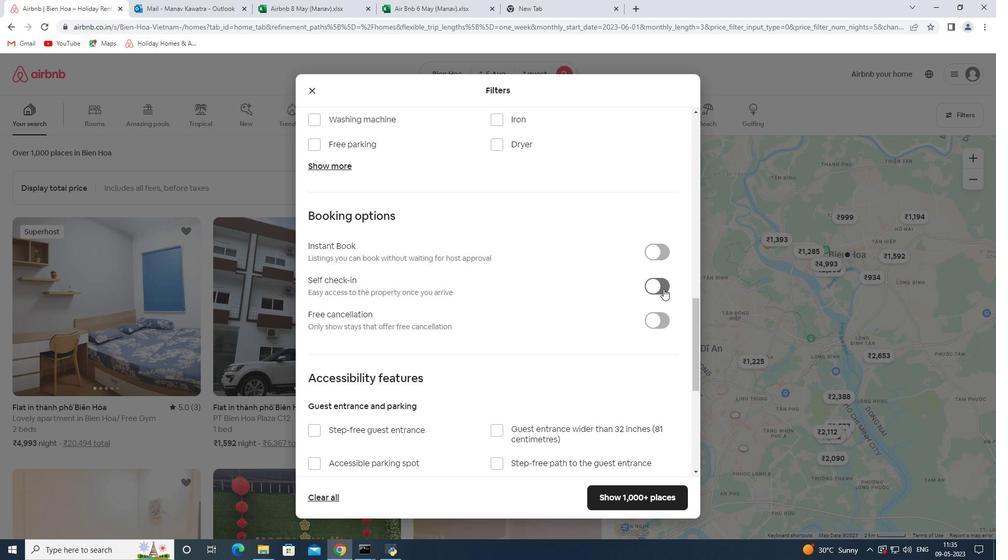 
Action: Mouse pressed left at (663, 287)
Screenshot: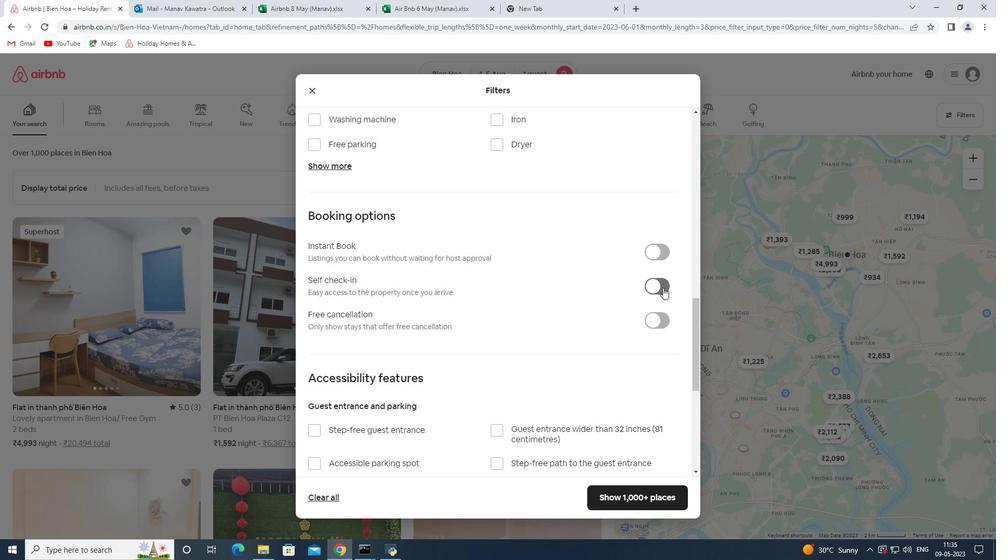 
Action: Mouse moved to (551, 328)
Screenshot: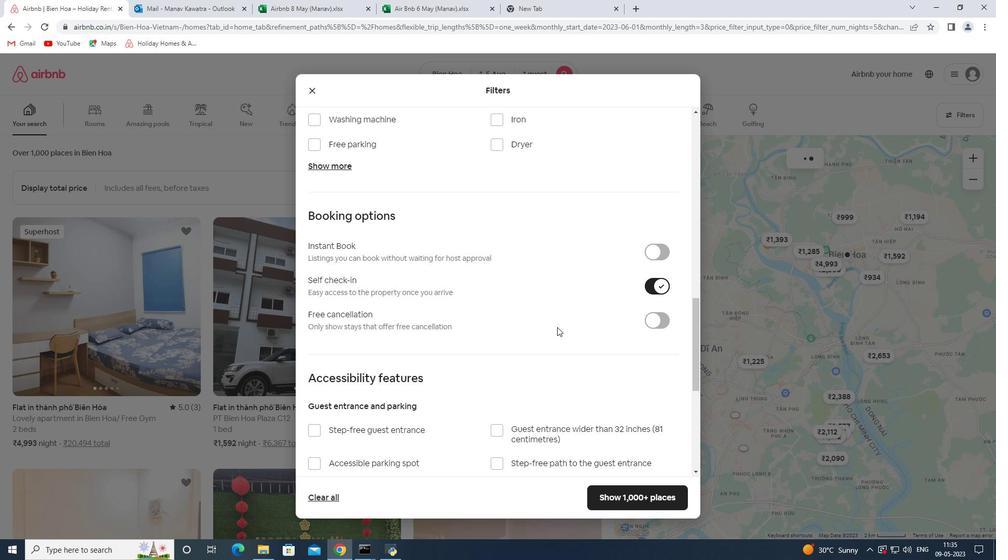 
Action: Mouse scrolled (551, 328) with delta (0, 0)
Screenshot: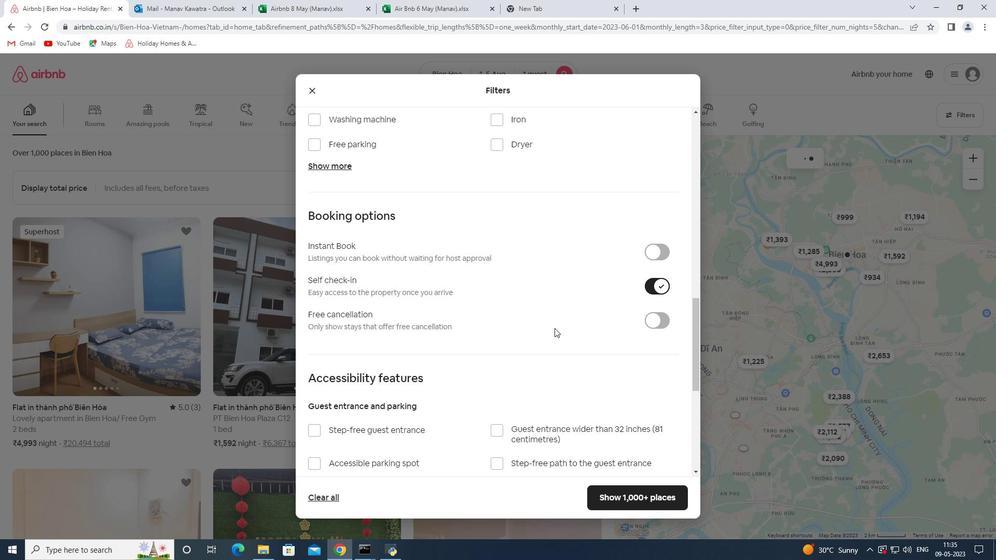 
Action: Mouse scrolled (551, 328) with delta (0, 0)
Screenshot: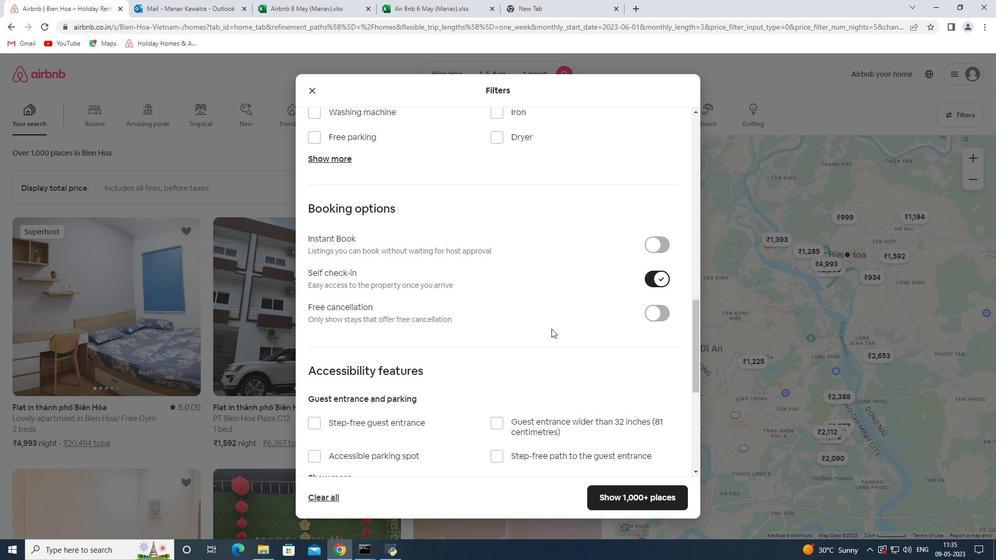 
Action: Mouse scrolled (551, 328) with delta (0, 0)
Screenshot: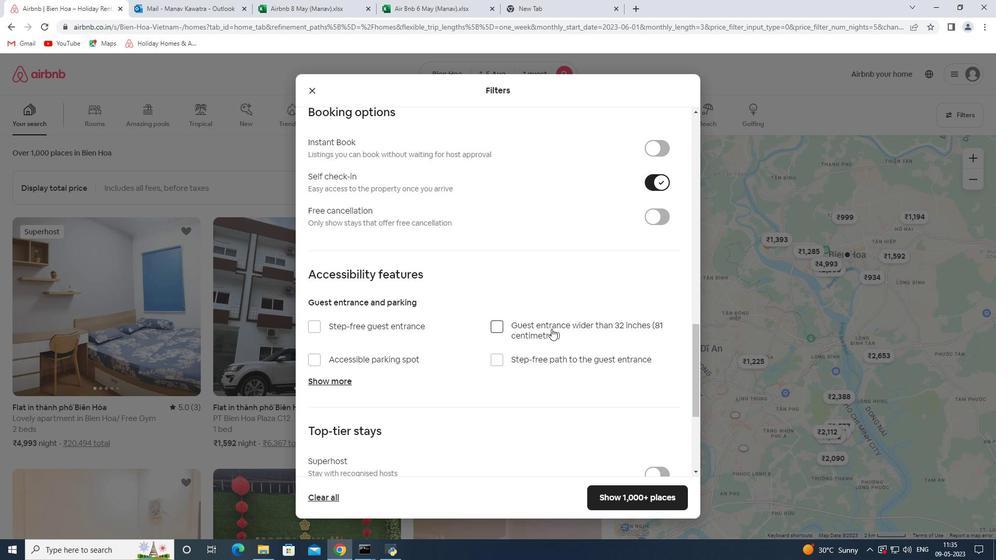 
Action: Mouse scrolled (551, 328) with delta (0, 0)
Screenshot: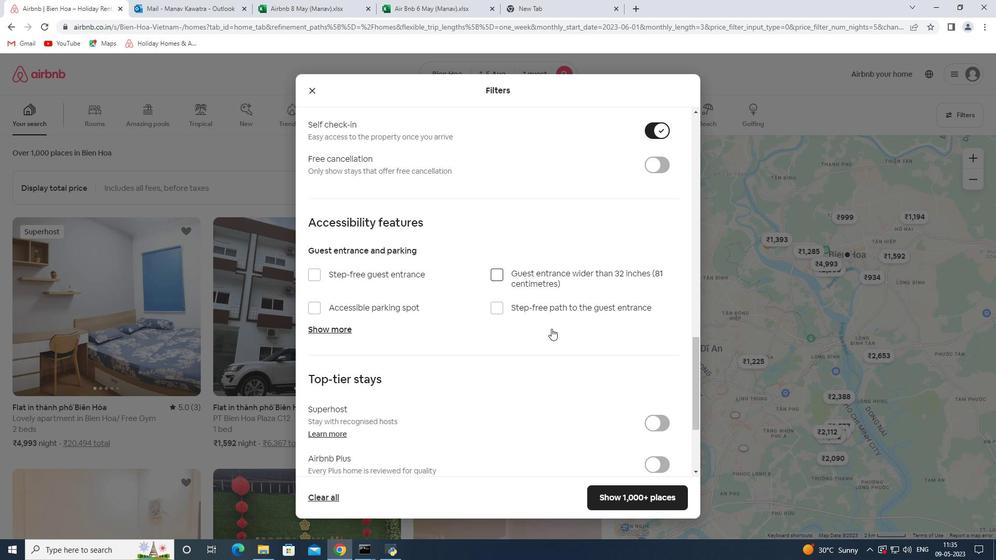 
Action: Mouse moved to (550, 328)
Screenshot: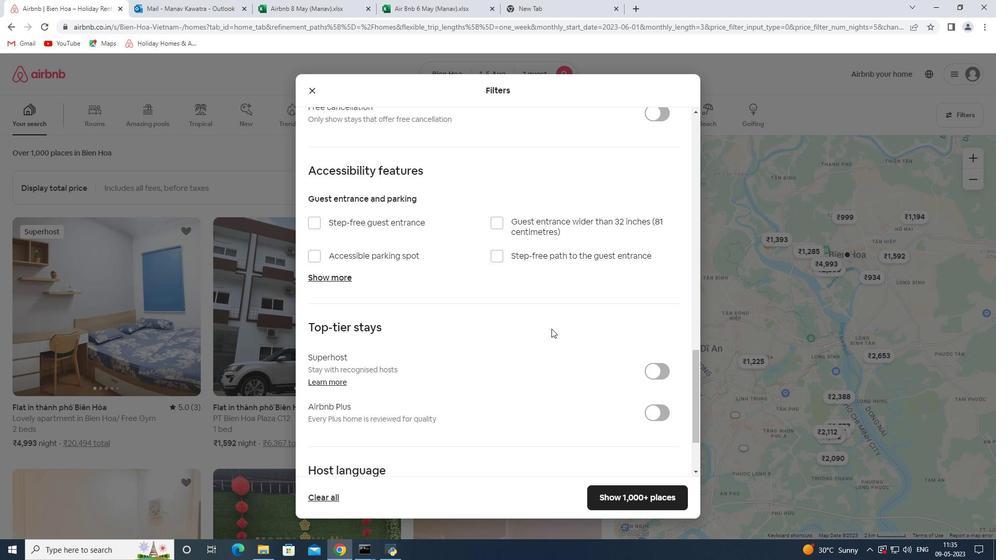 
Action: Mouse scrolled (550, 328) with delta (0, 0)
Screenshot: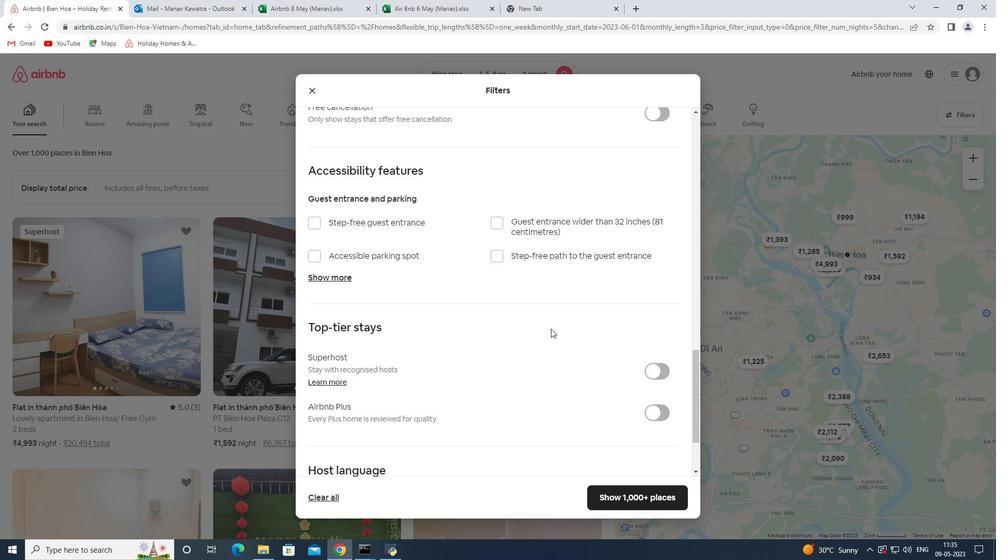 
Action: Mouse scrolled (550, 328) with delta (0, 0)
Screenshot: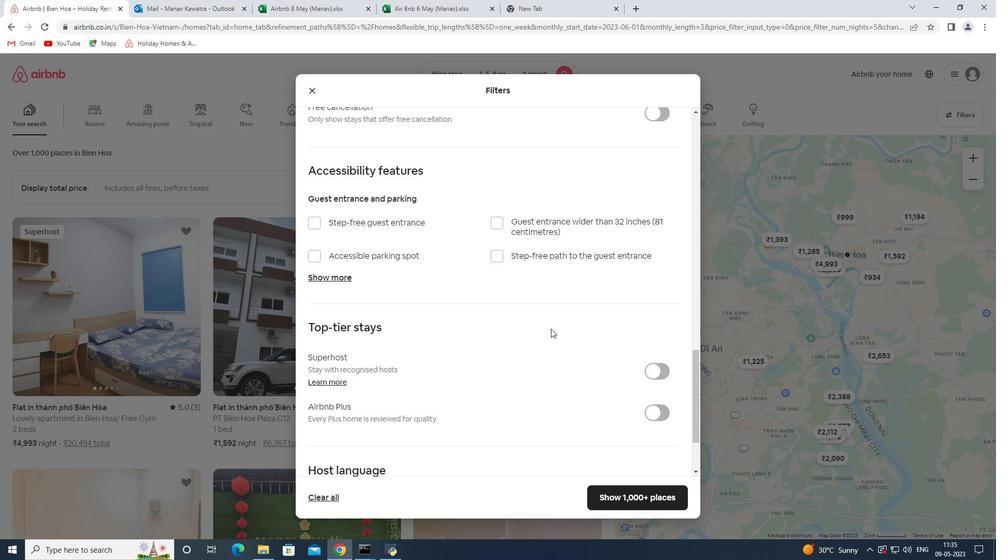 
Action: Mouse scrolled (550, 328) with delta (0, 0)
Screenshot: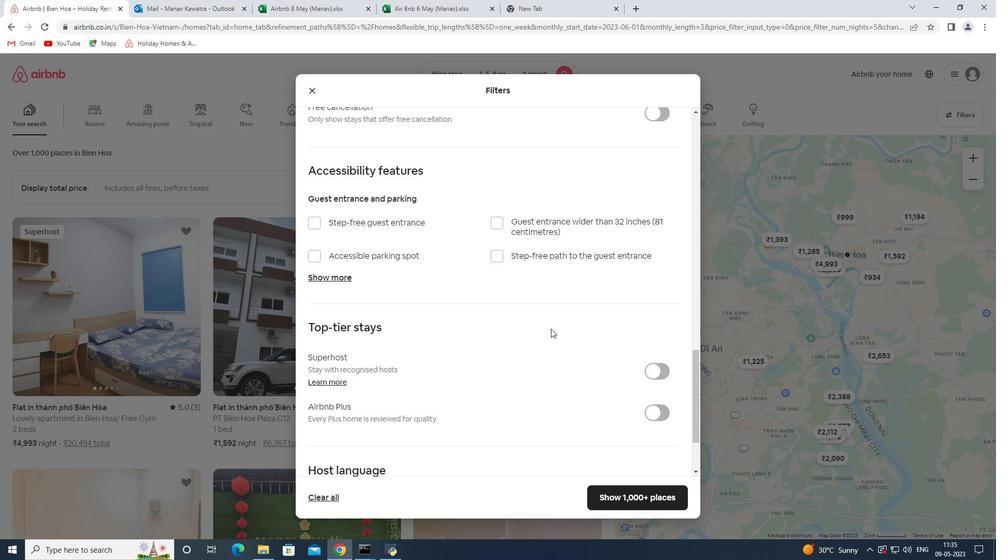 
Action: Mouse moved to (344, 404)
Screenshot: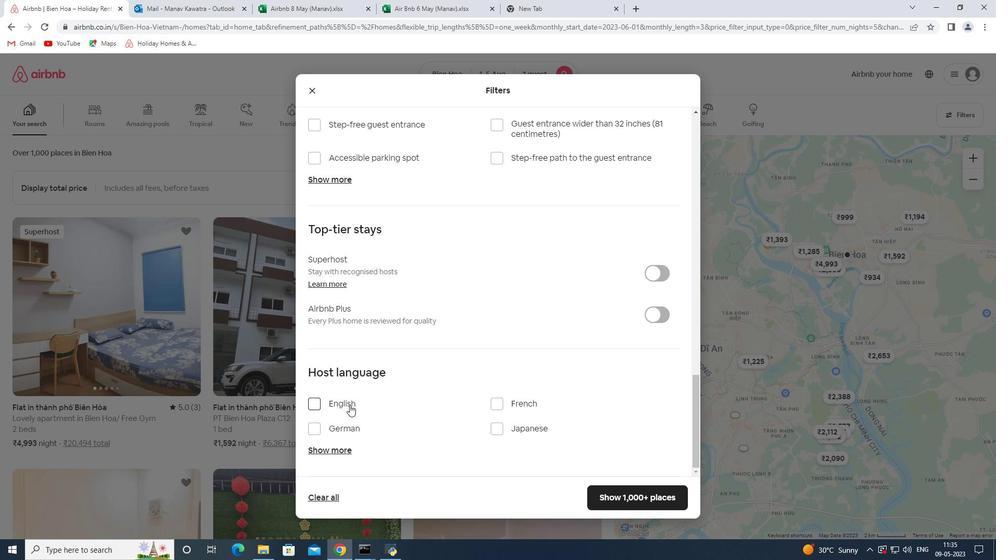 
Action: Mouse pressed left at (344, 404)
Screenshot: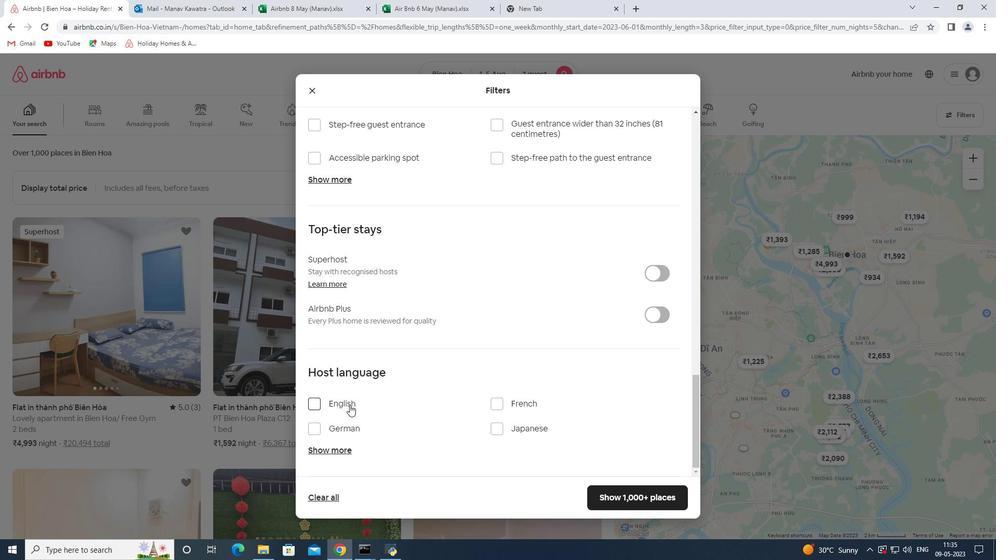 
Action: Mouse moved to (631, 498)
Screenshot: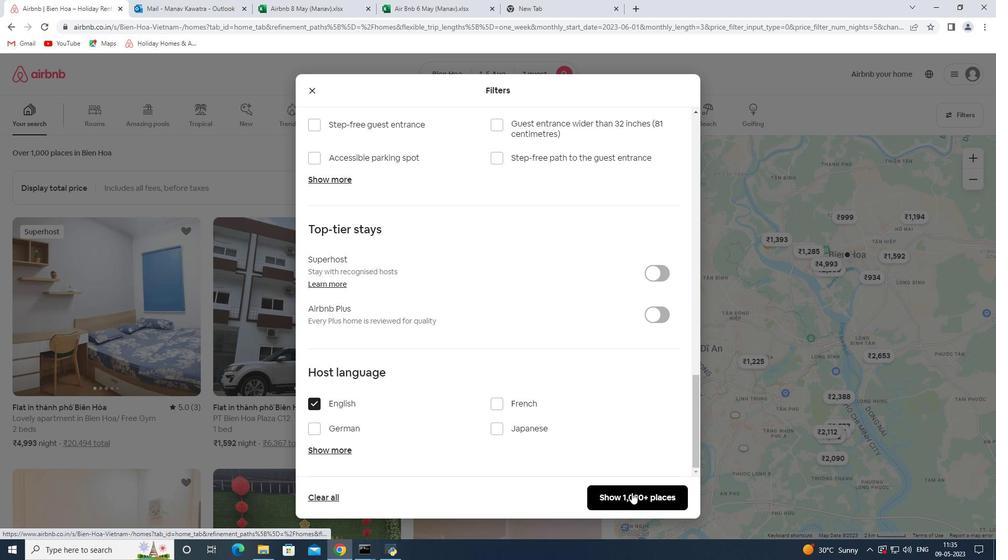 
Action: Mouse pressed left at (631, 498)
Screenshot: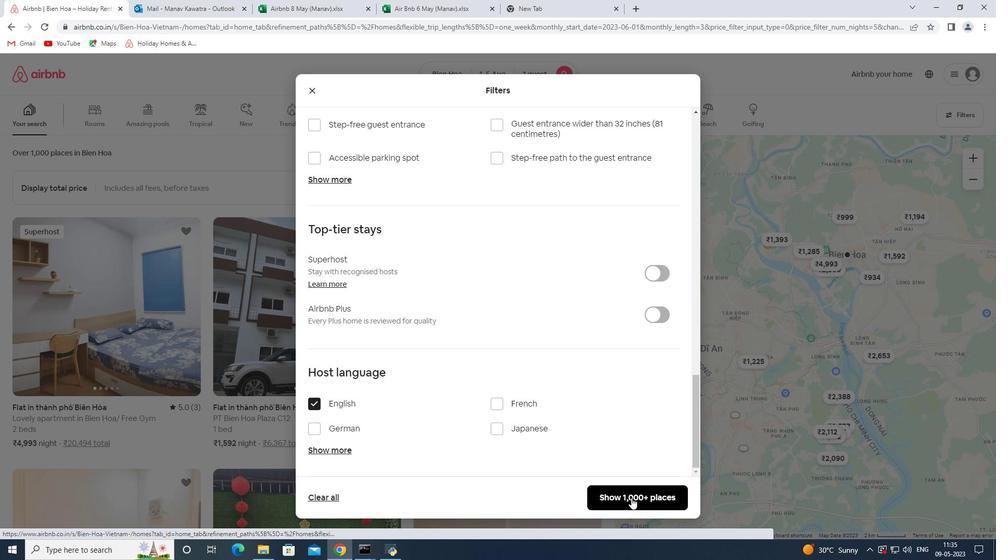 
Action: Mouse moved to (612, 439)
Screenshot: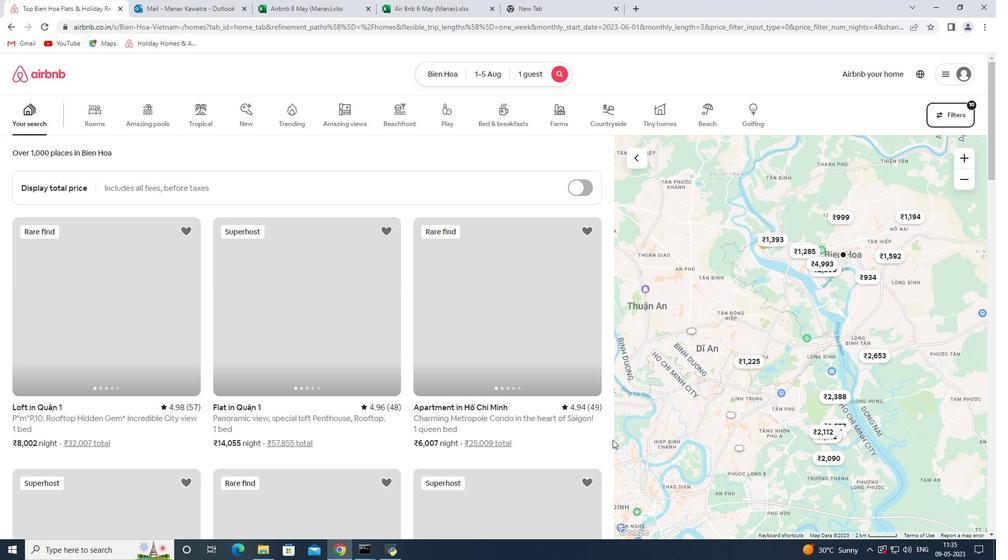 
